 Task: Open Card Golf Review in Board Market Size Estimation to Workspace Desktop Applications and add a team member Softage.1@softage.net, a label Blue, a checklist Media Relations, an attachment from your computer, a color Blue and finally, add a card description 'Develop and launch new social media marketing campaign for new product launch' and a comment 'Given the potential impact of this task on our company culture and values, let us ensure that we approach it with a sense of inclusivity and diversity.'. Add a start date 'Jan 05, 1900' with a due date 'Jan 12, 1900'
Action: Mouse moved to (73, 335)
Screenshot: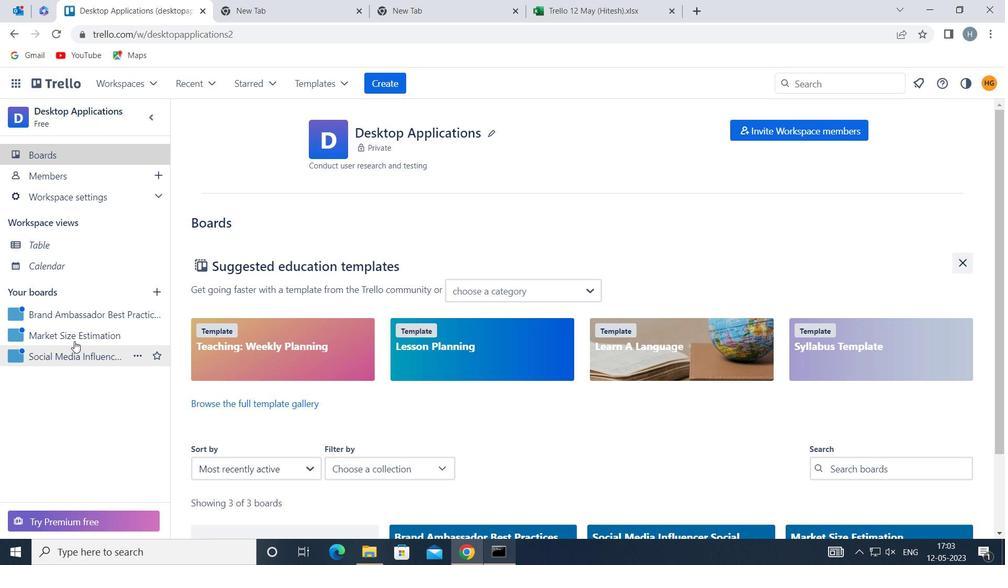 
Action: Mouse pressed left at (73, 335)
Screenshot: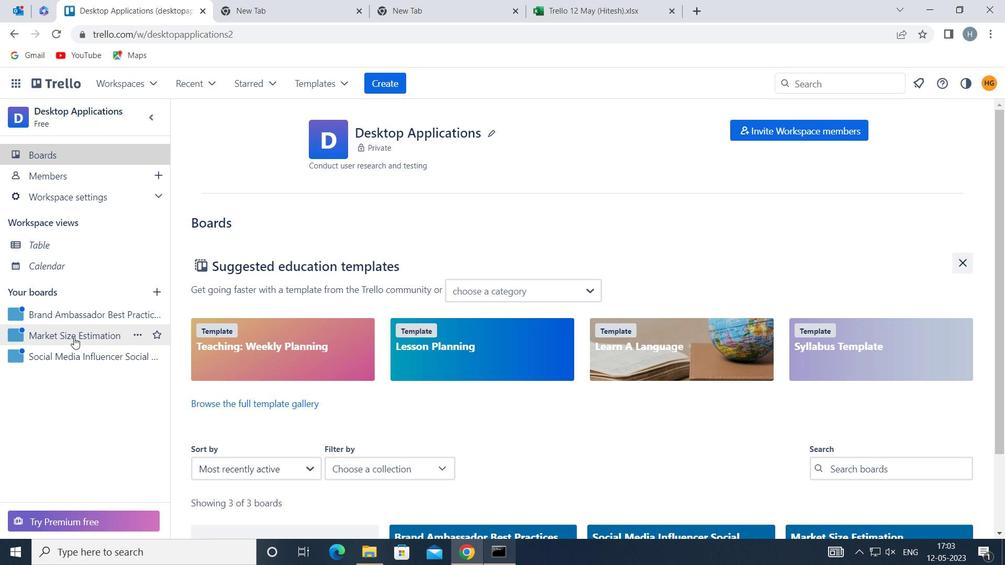 
Action: Mouse moved to (436, 186)
Screenshot: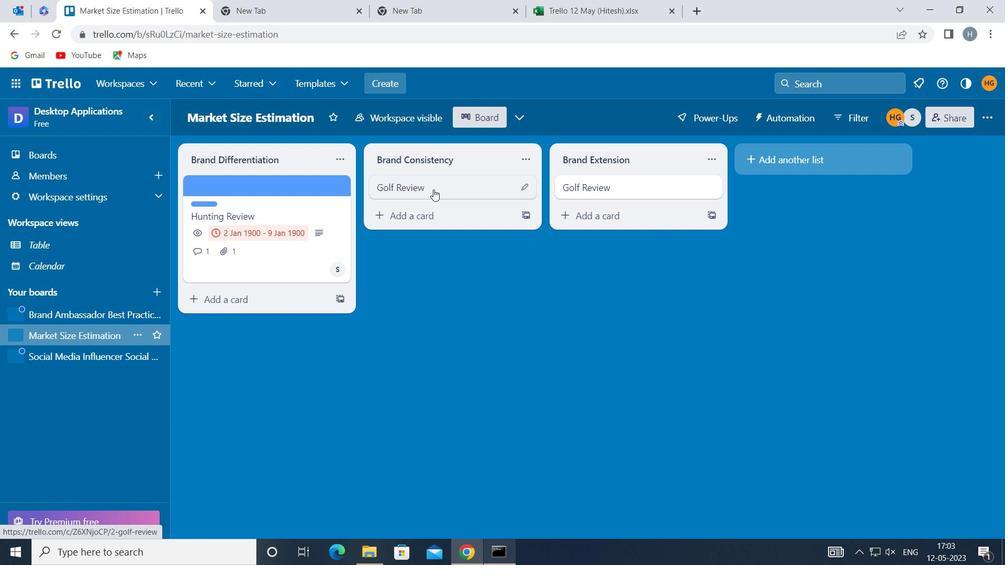 
Action: Mouse pressed left at (436, 186)
Screenshot: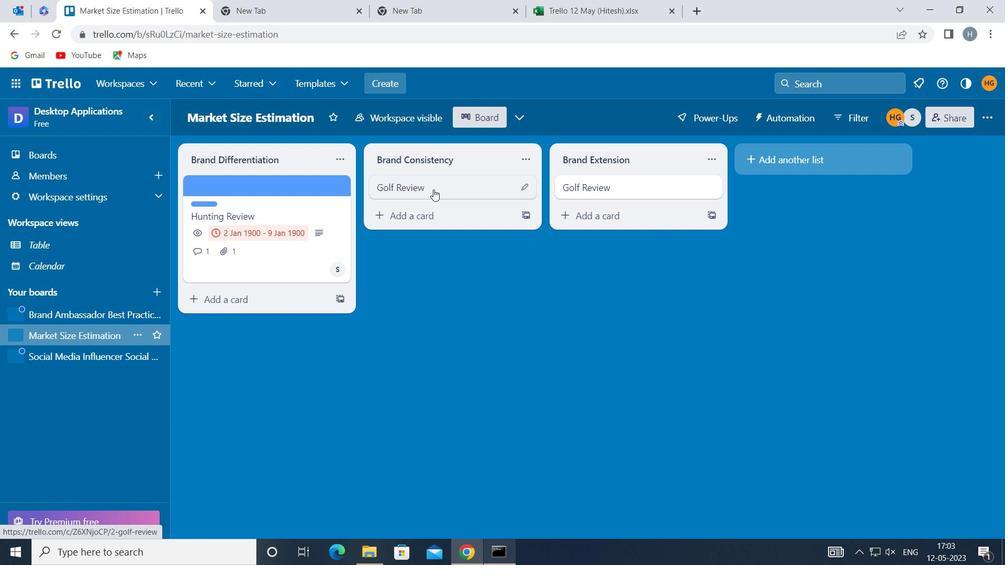 
Action: Mouse moved to (672, 230)
Screenshot: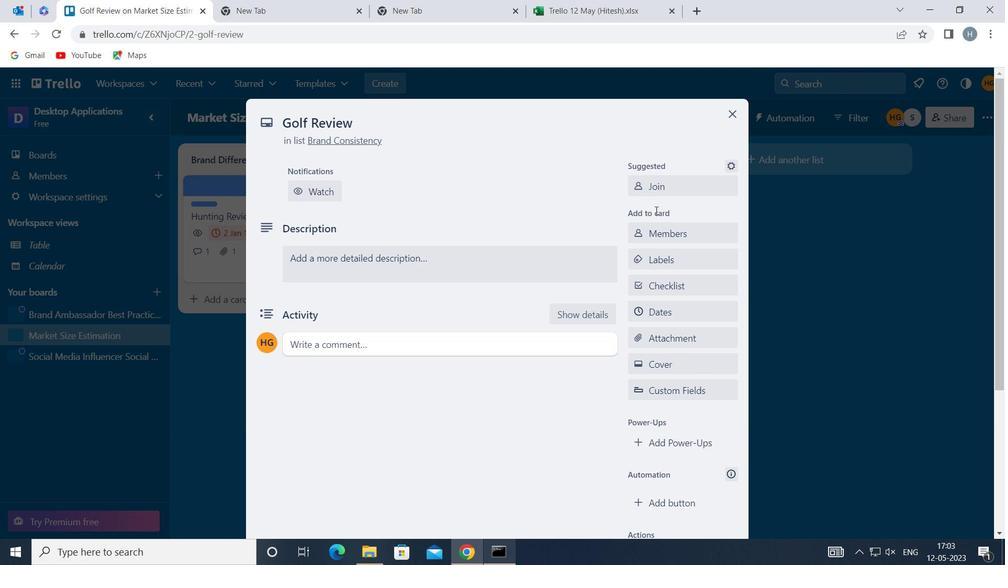 
Action: Mouse pressed left at (672, 230)
Screenshot: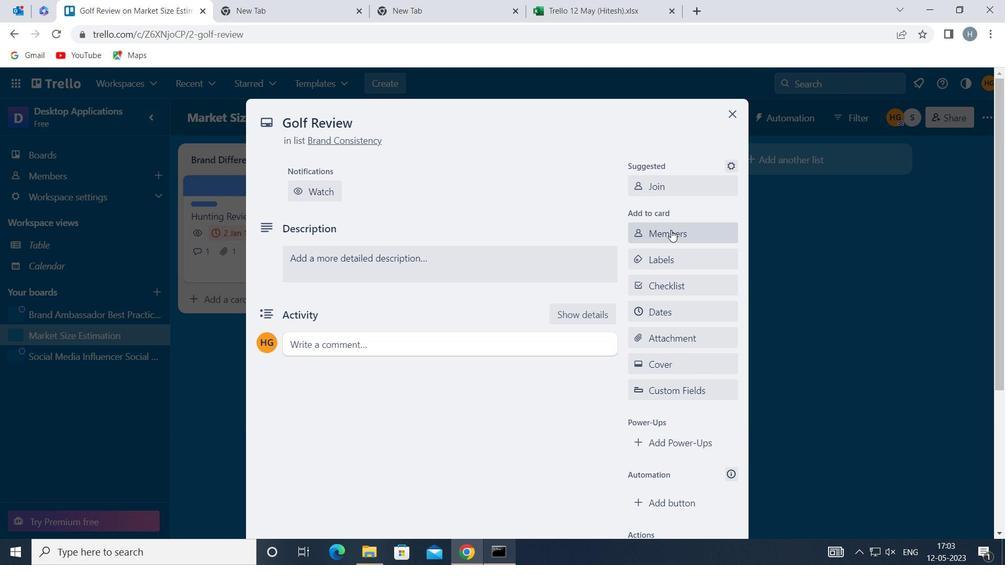 
Action: Mouse moved to (672, 230)
Screenshot: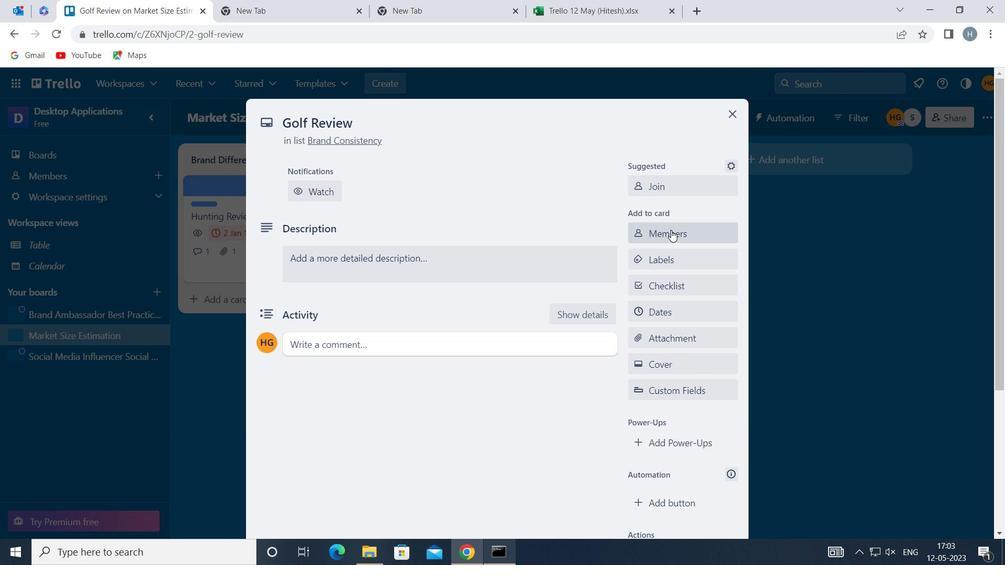 
Action: Key pressed softage
Screenshot: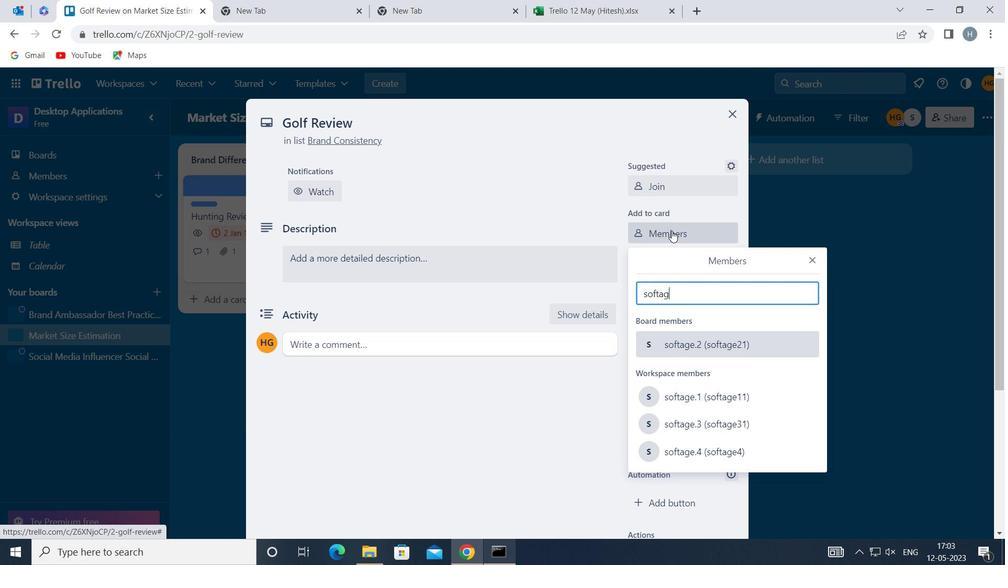 
Action: Mouse moved to (716, 393)
Screenshot: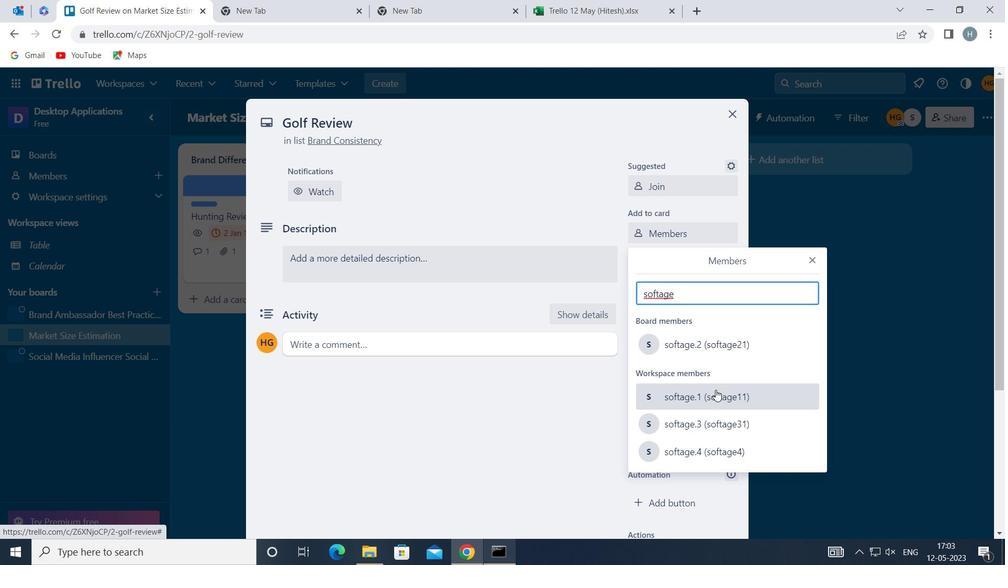 
Action: Mouse pressed left at (716, 393)
Screenshot: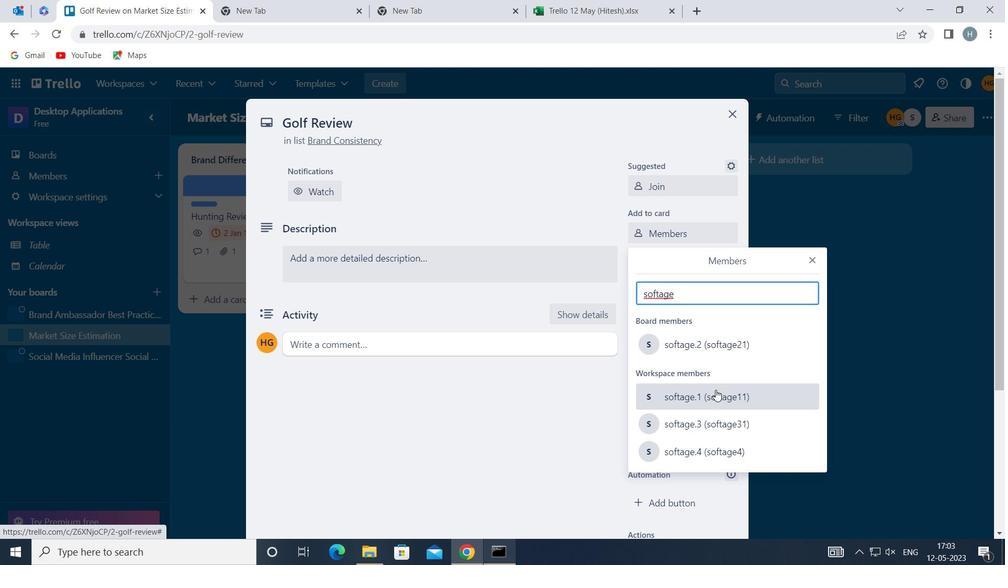 
Action: Mouse moved to (813, 258)
Screenshot: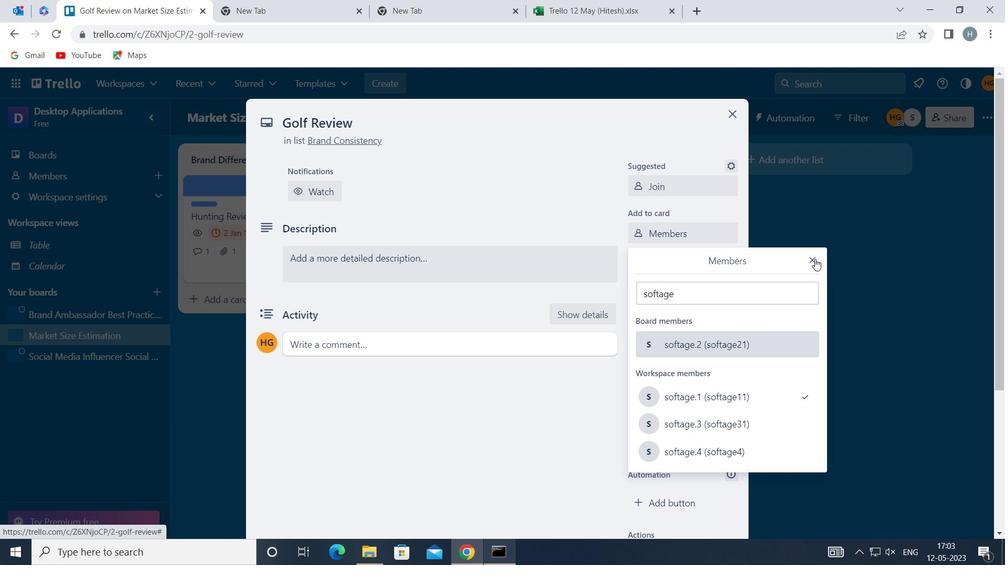 
Action: Mouse pressed left at (813, 258)
Screenshot: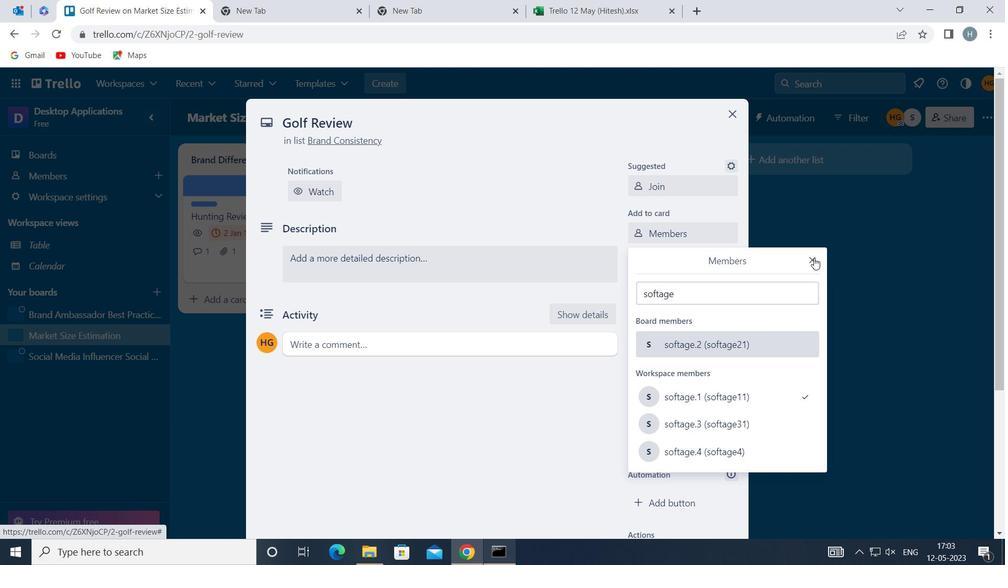 
Action: Mouse moved to (695, 261)
Screenshot: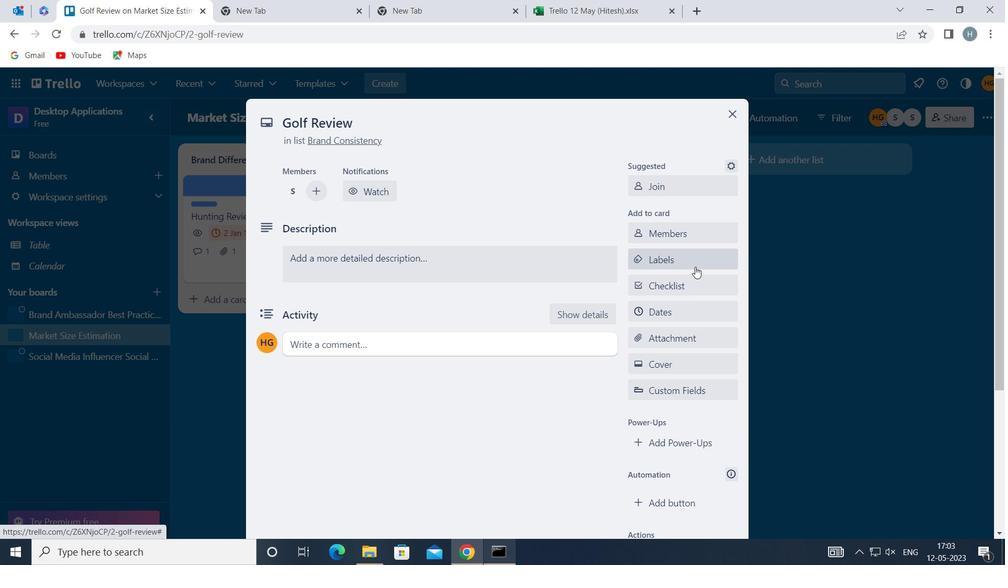 
Action: Mouse pressed left at (695, 261)
Screenshot: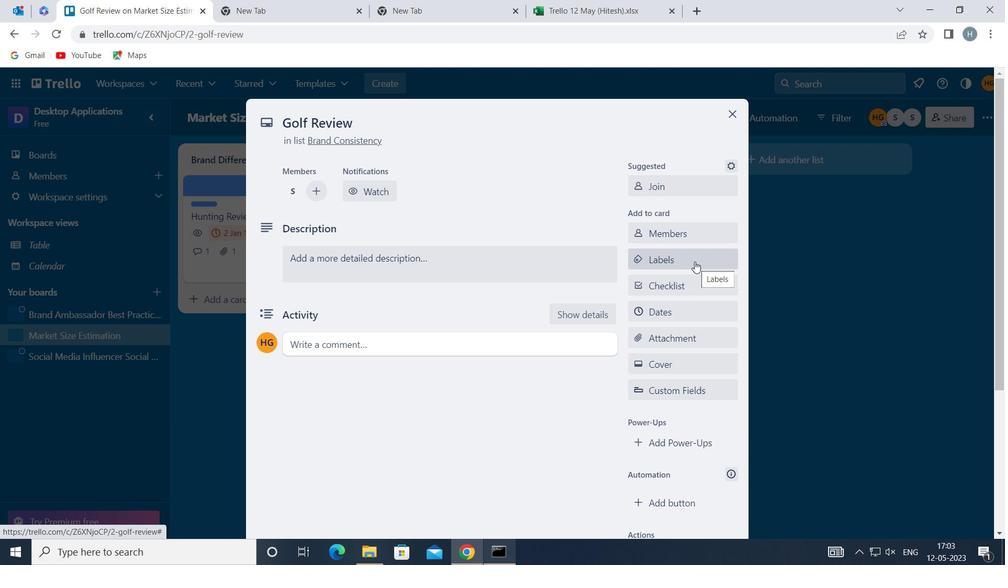 
Action: Mouse moved to (703, 307)
Screenshot: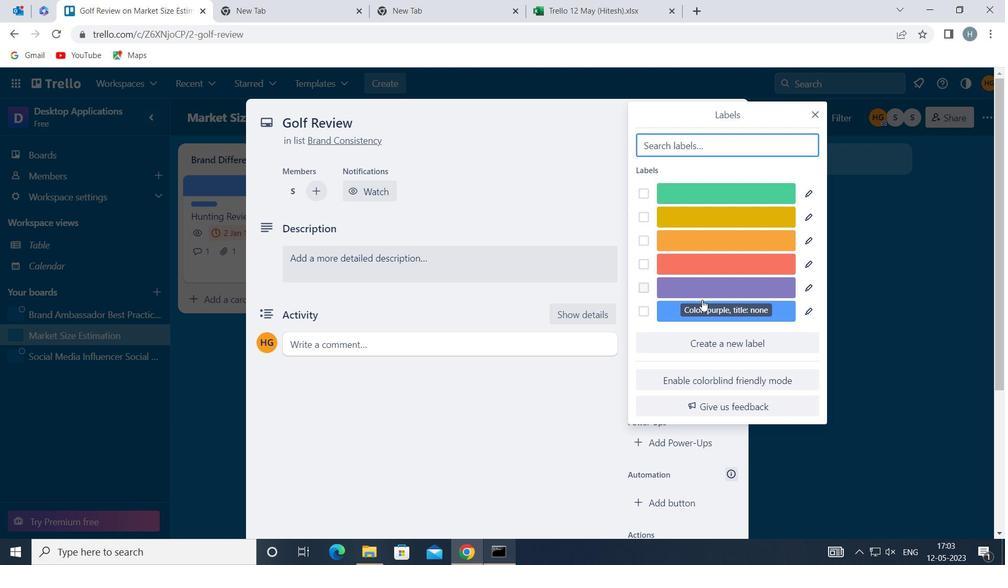 
Action: Mouse pressed left at (703, 307)
Screenshot: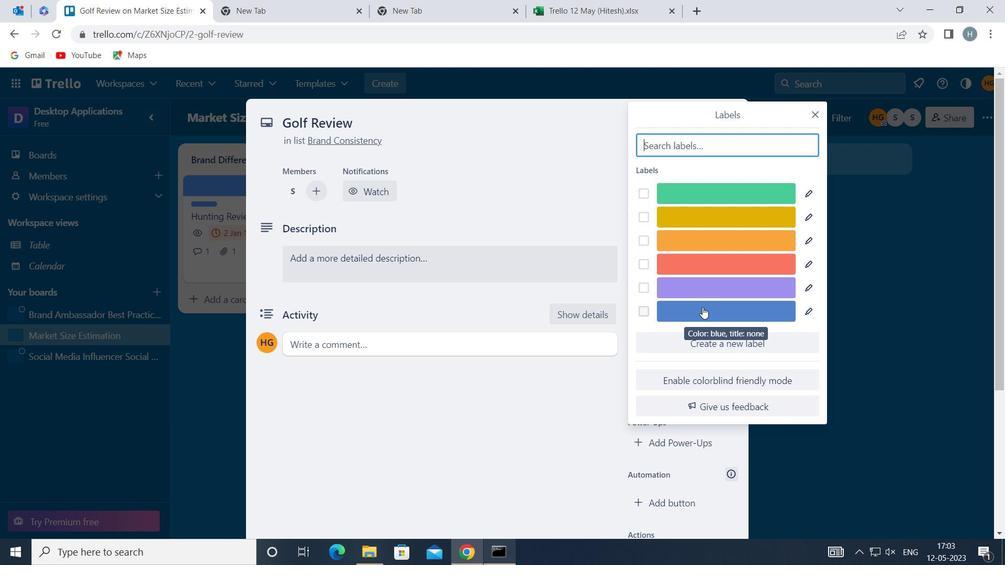
Action: Mouse moved to (817, 114)
Screenshot: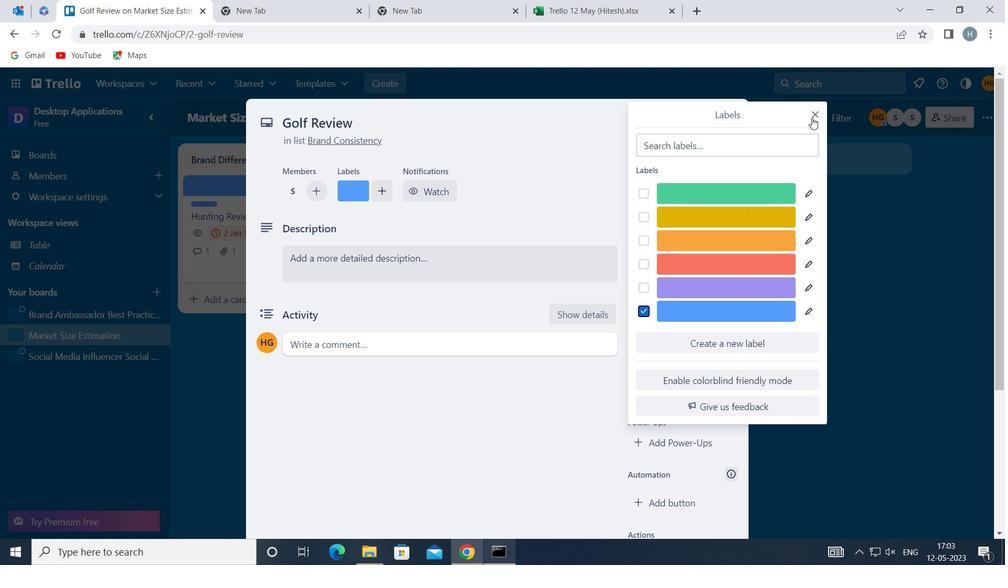 
Action: Mouse pressed left at (817, 114)
Screenshot: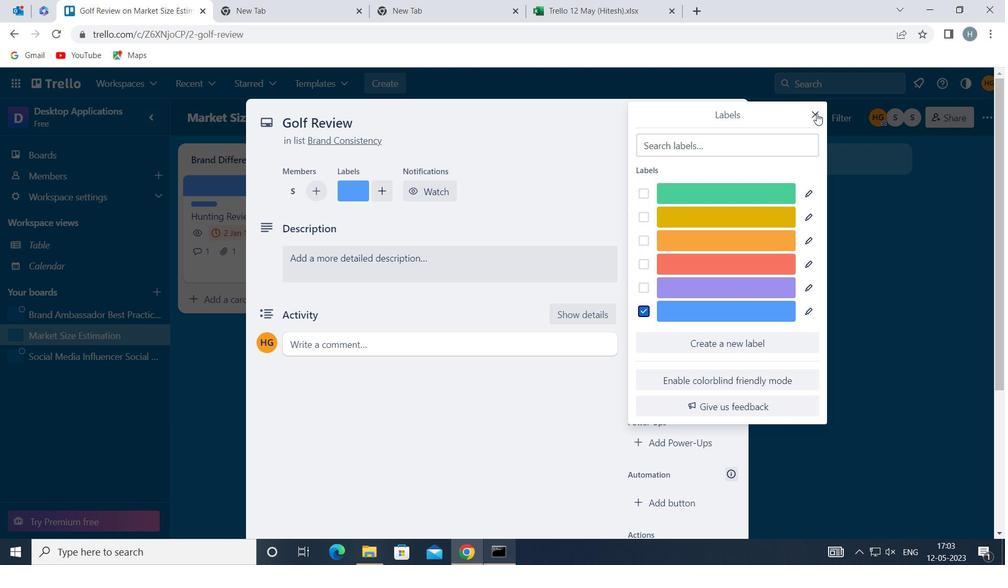 
Action: Mouse moved to (717, 276)
Screenshot: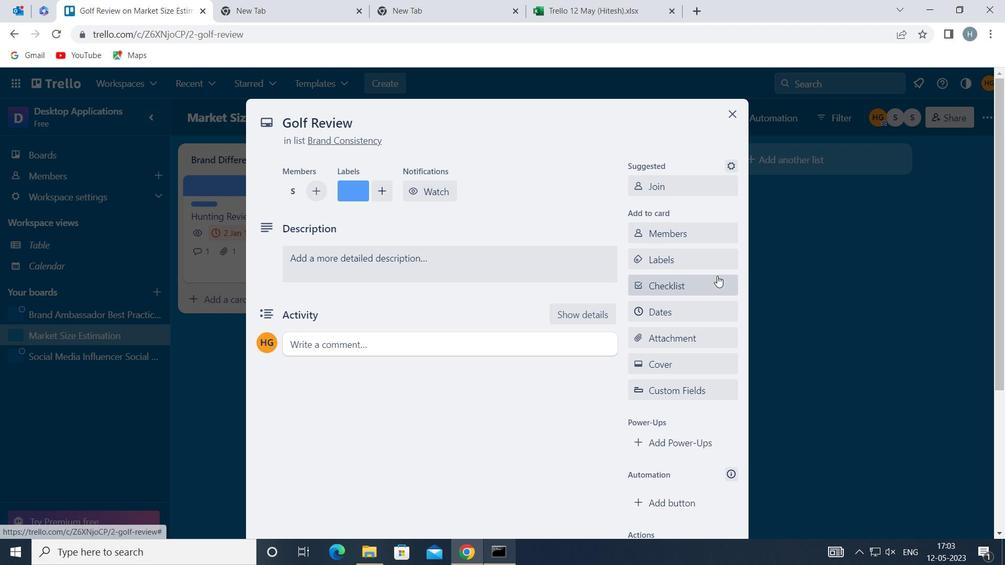 
Action: Mouse pressed left at (717, 276)
Screenshot: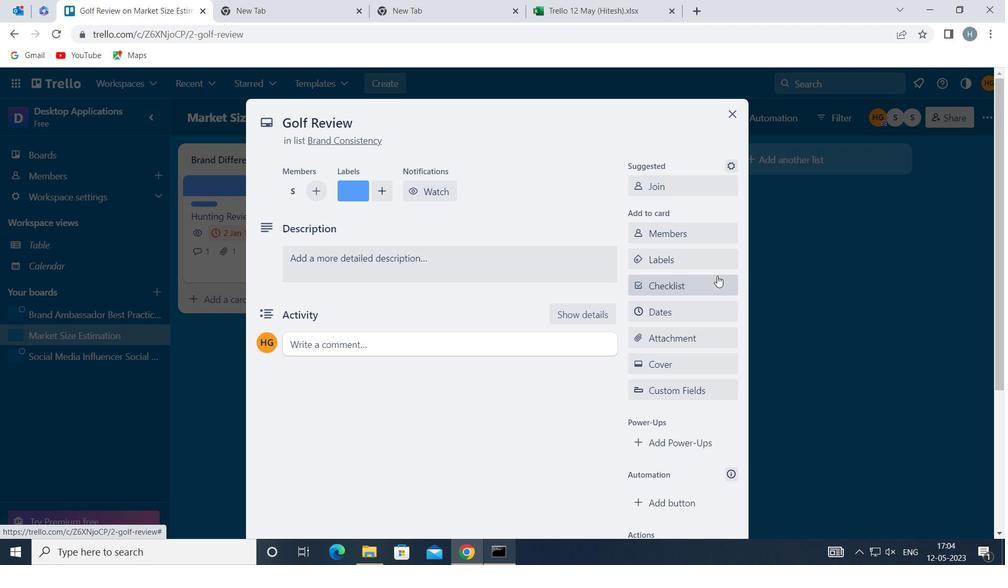 
Action: Key pressed <Key.shift>MEDIA<Key.space><Key.shift>RELATIONS
Screenshot: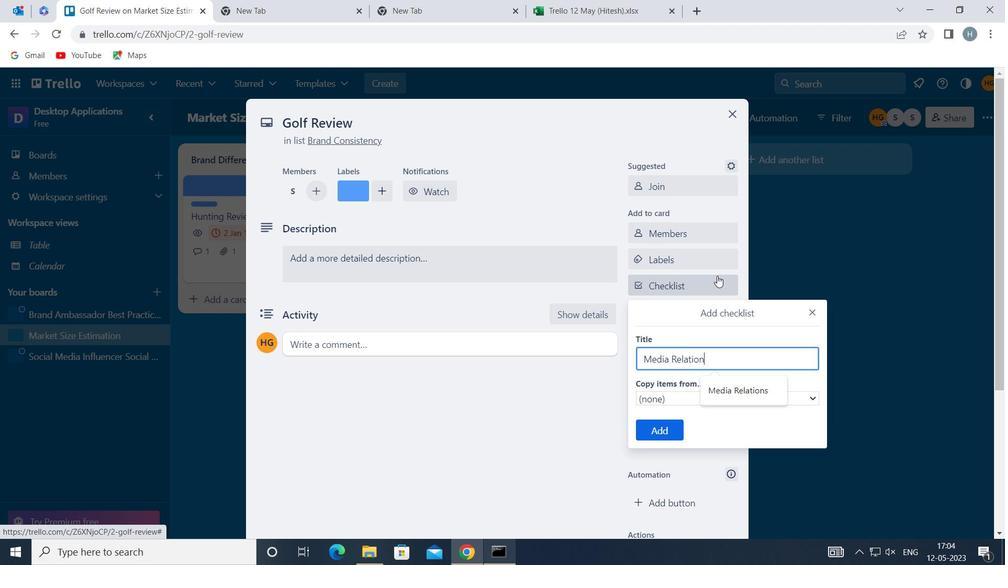 
Action: Mouse moved to (667, 427)
Screenshot: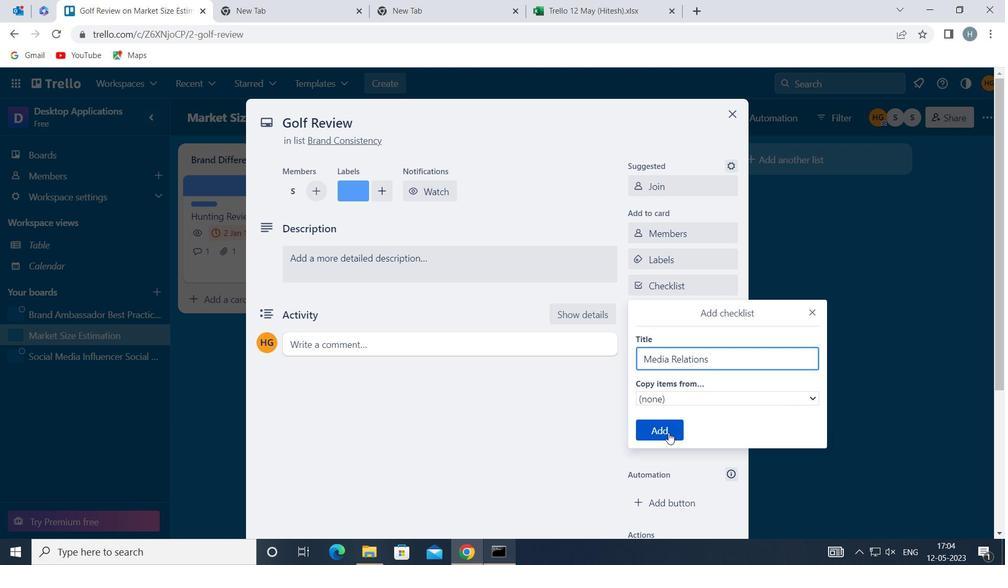 
Action: Mouse pressed left at (667, 427)
Screenshot: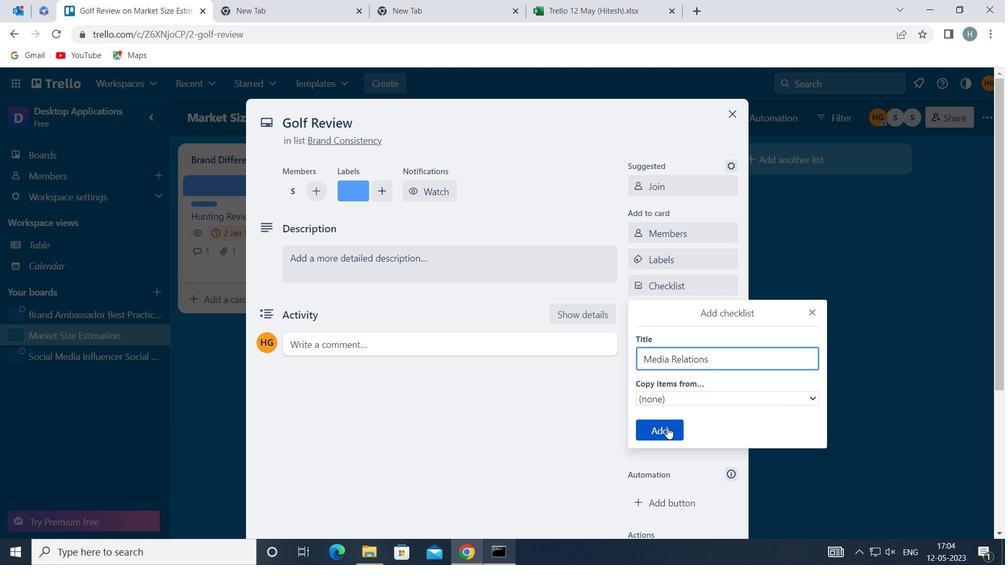 
Action: Mouse moved to (681, 333)
Screenshot: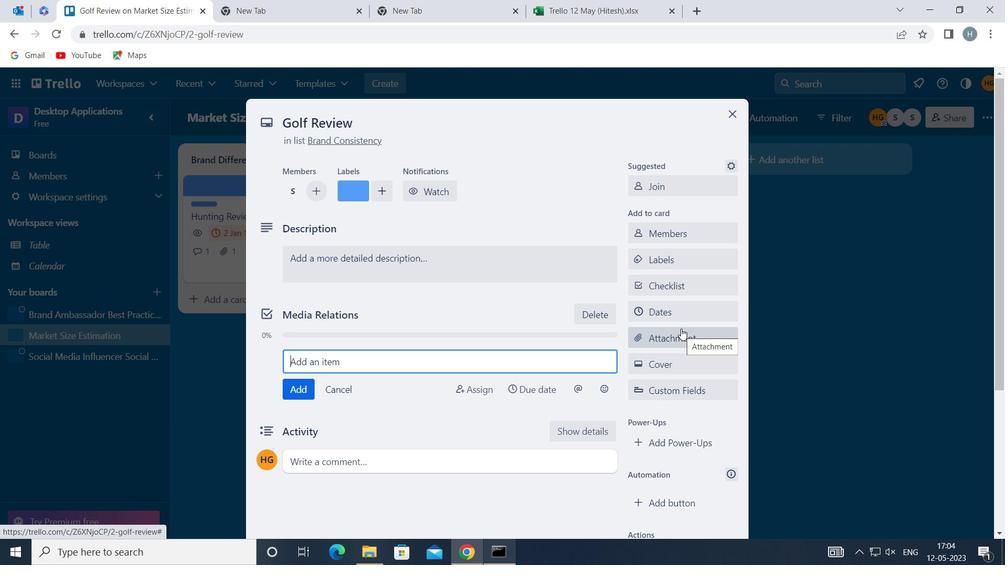 
Action: Mouse pressed left at (681, 333)
Screenshot: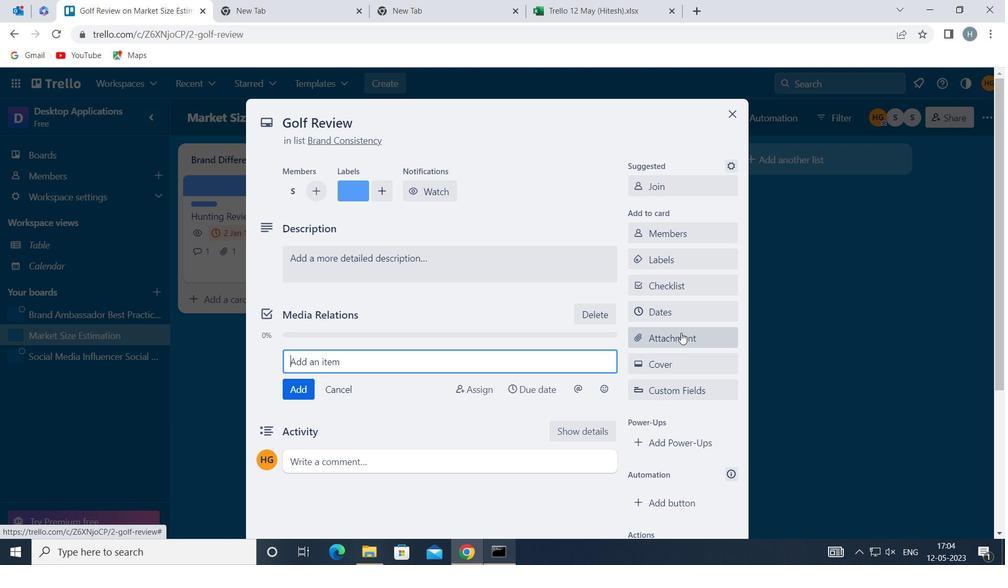 
Action: Mouse moved to (660, 147)
Screenshot: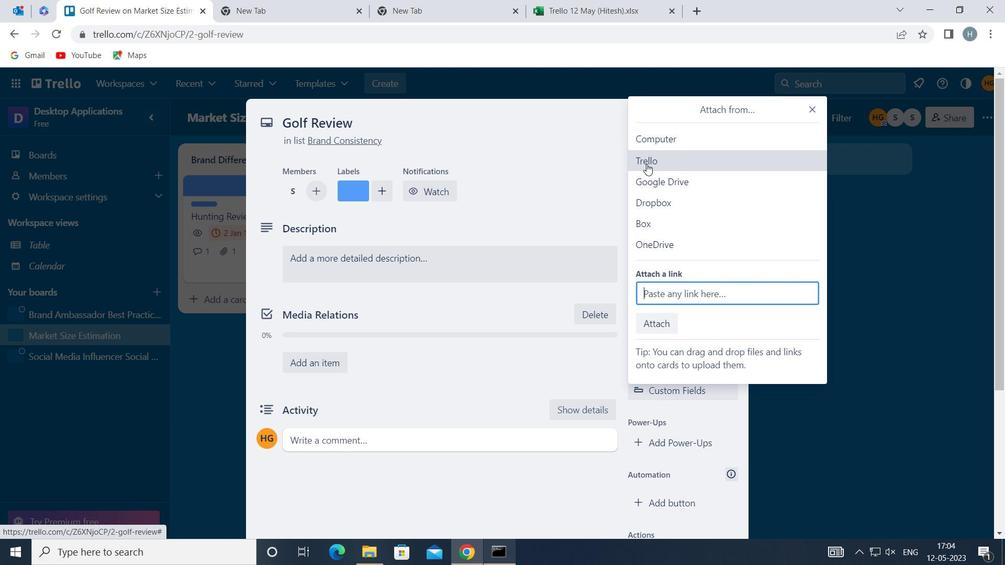 
Action: Mouse pressed left at (660, 147)
Screenshot: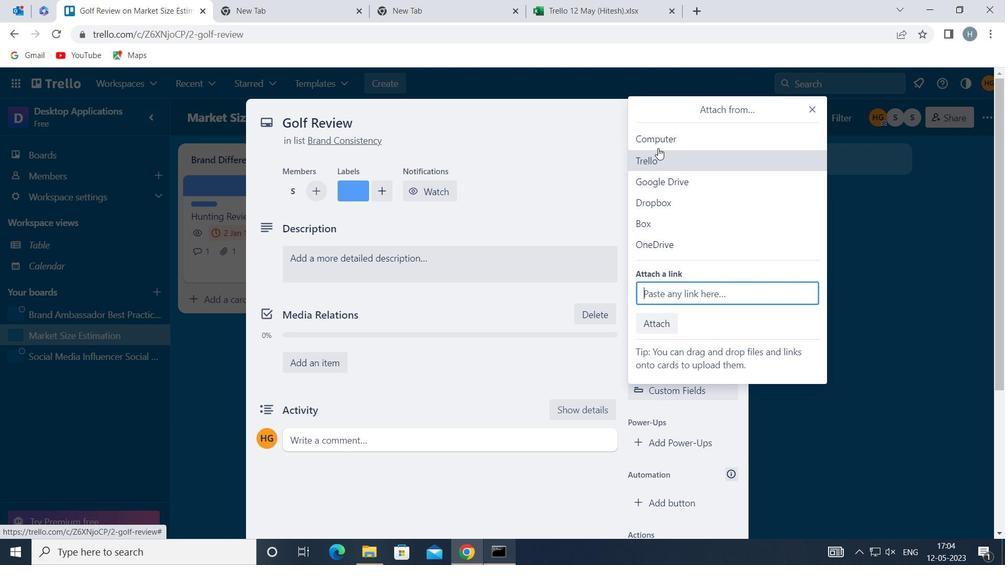 
Action: Mouse moved to (371, 117)
Screenshot: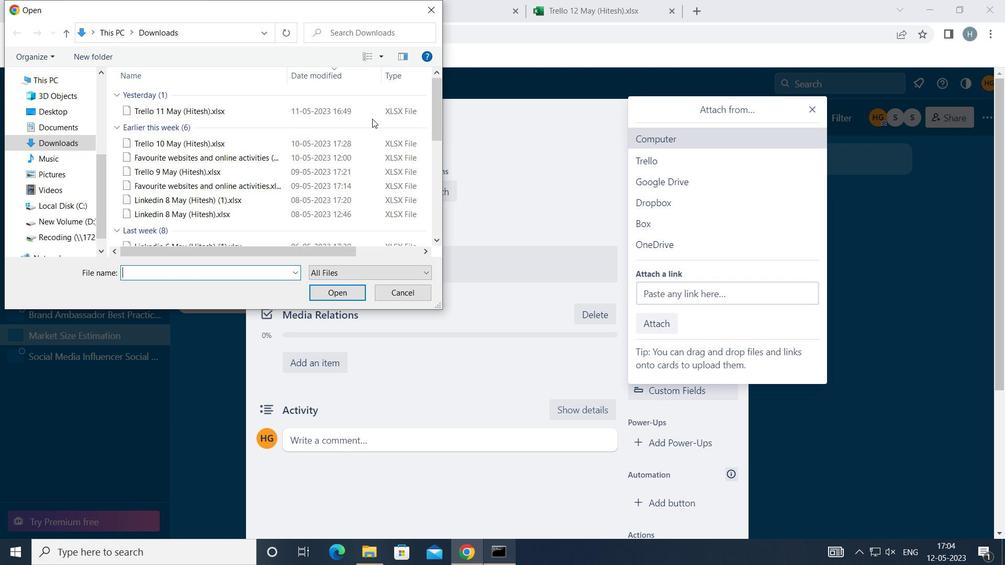 
Action: Mouse pressed left at (371, 117)
Screenshot: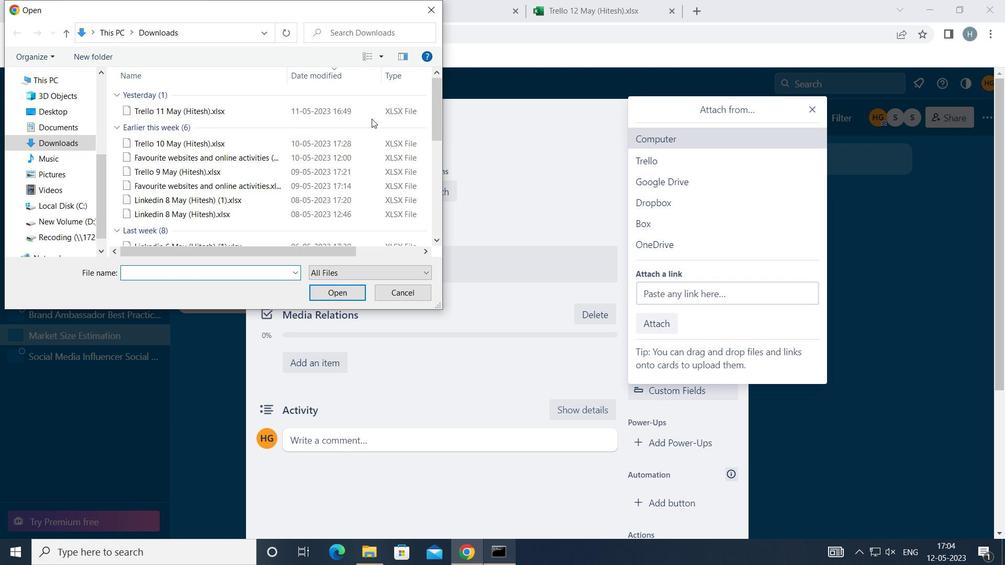 
Action: Mouse moved to (347, 287)
Screenshot: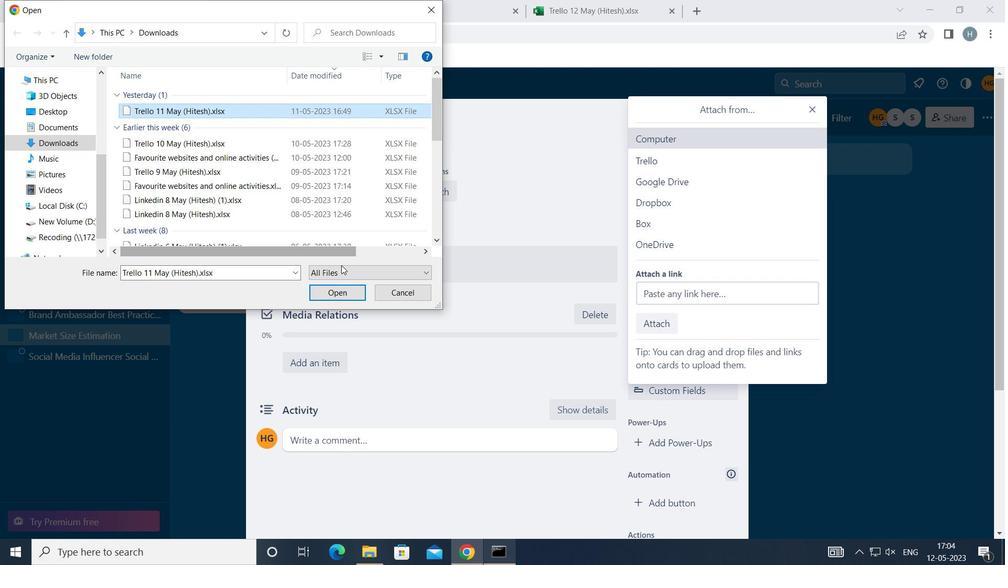 
Action: Mouse pressed left at (347, 287)
Screenshot: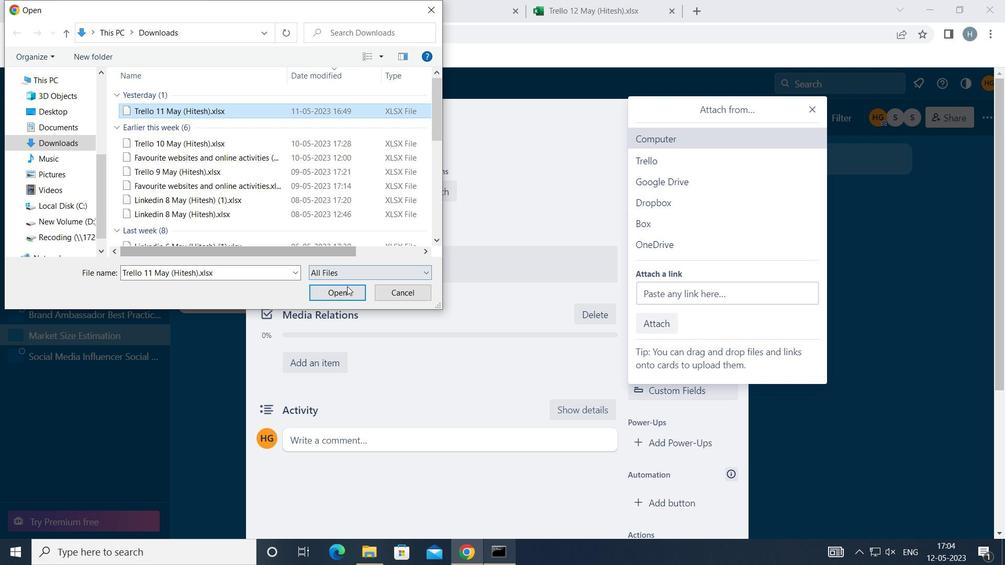 
Action: Mouse moved to (662, 360)
Screenshot: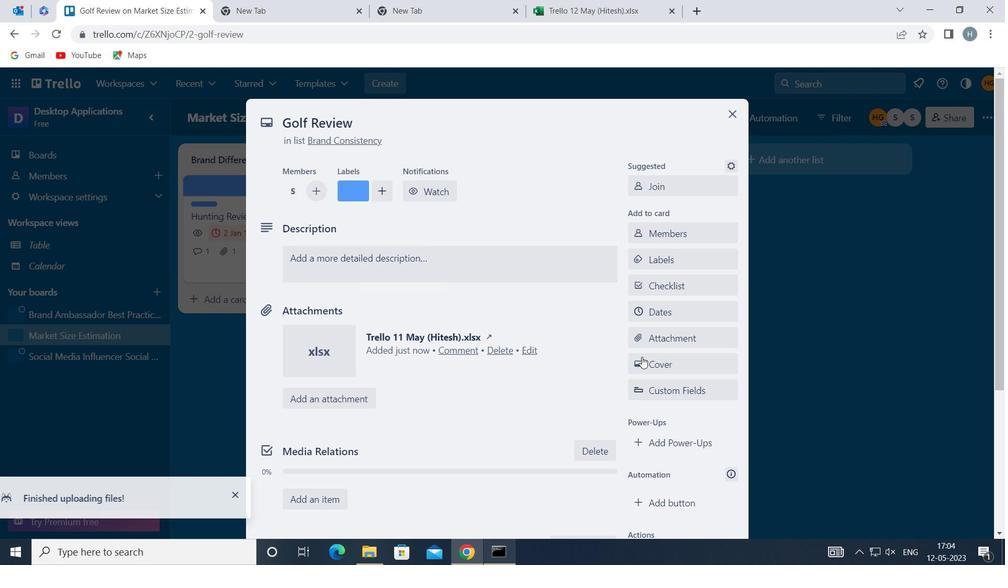 
Action: Mouse pressed left at (662, 360)
Screenshot: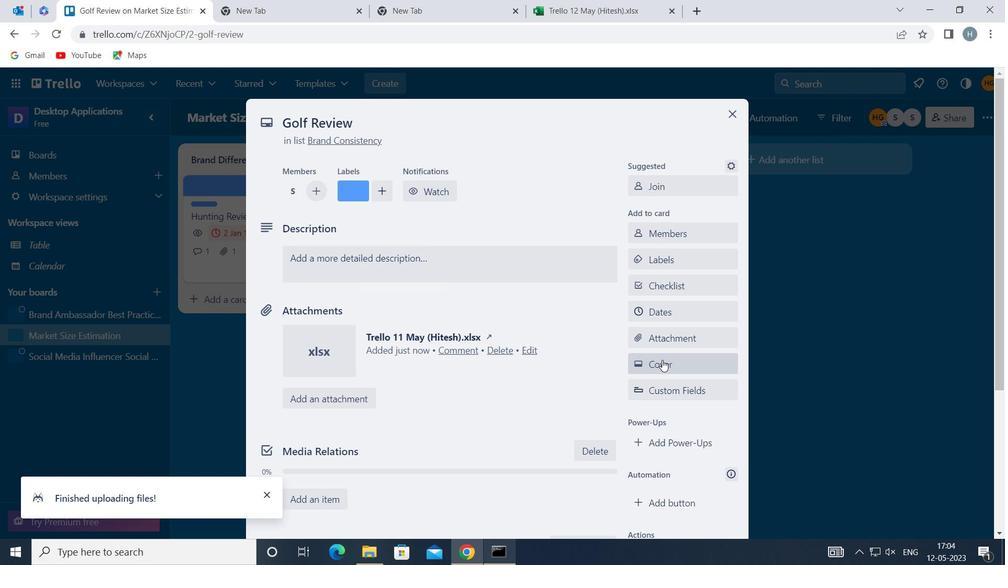 
Action: Mouse moved to (659, 302)
Screenshot: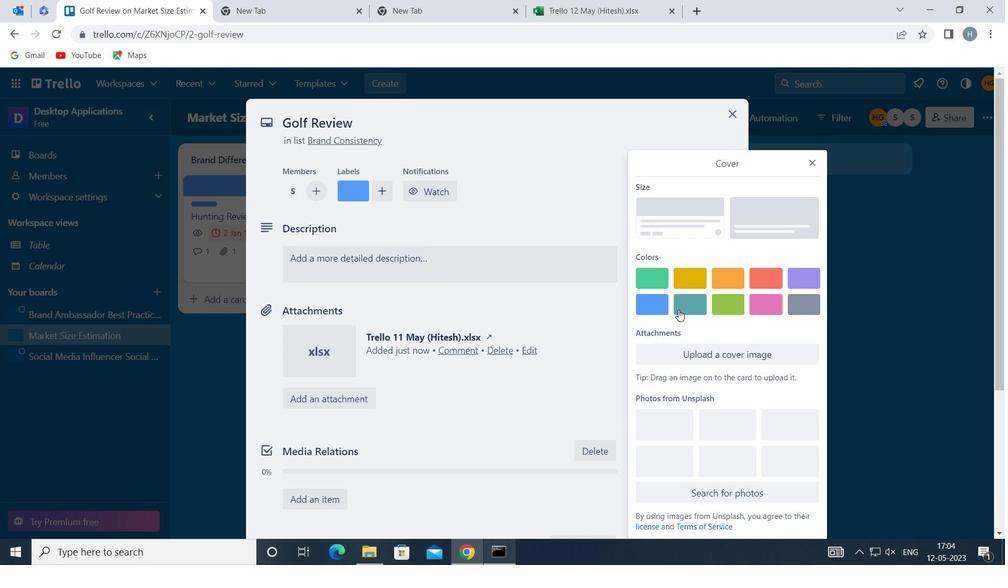 
Action: Mouse pressed left at (659, 302)
Screenshot: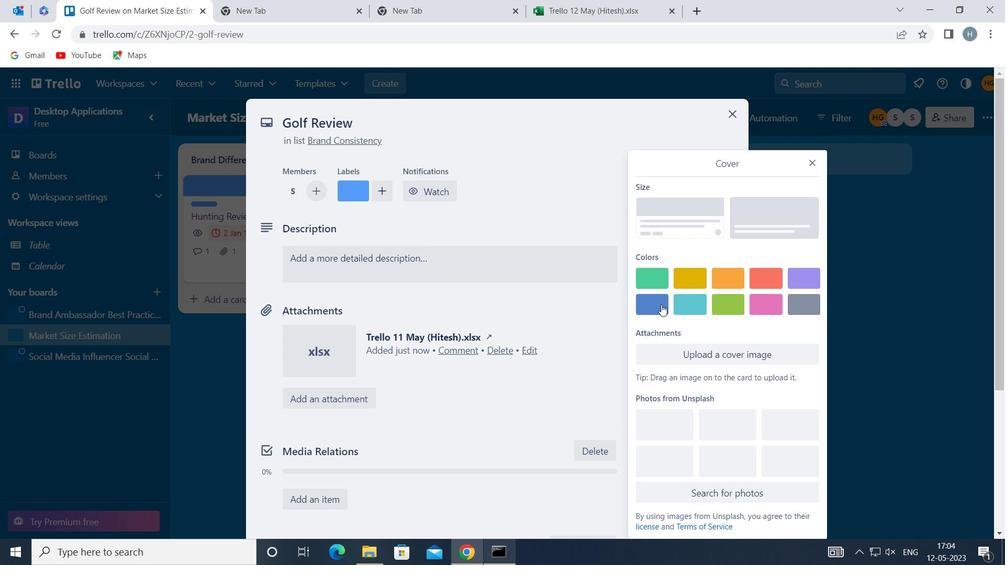 
Action: Mouse moved to (813, 138)
Screenshot: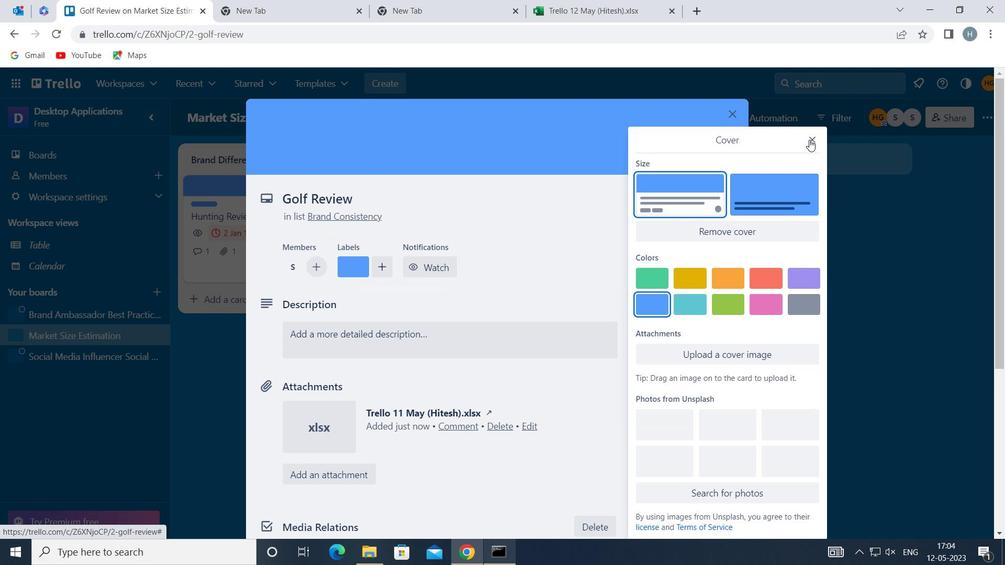 
Action: Mouse pressed left at (813, 138)
Screenshot: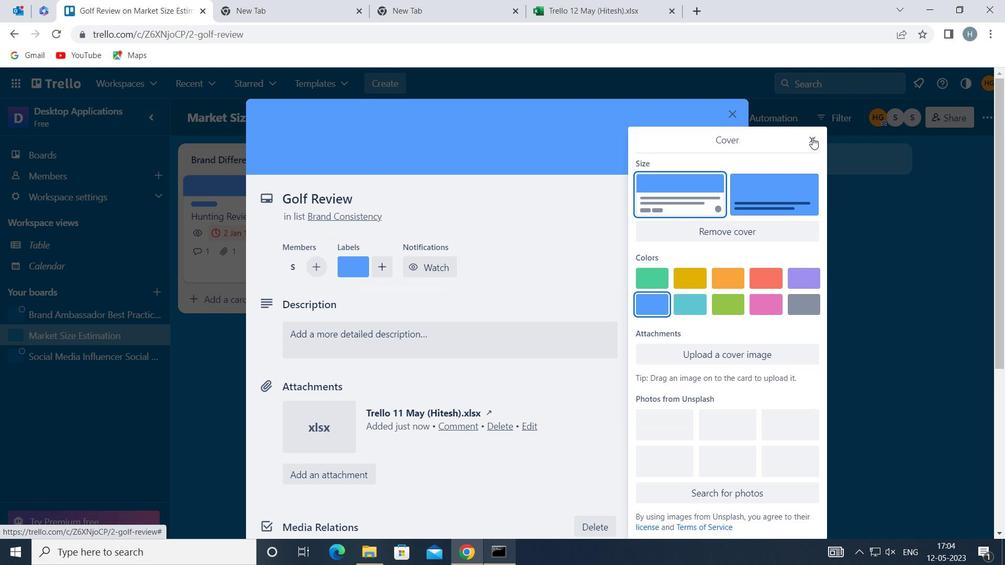 
Action: Mouse moved to (505, 333)
Screenshot: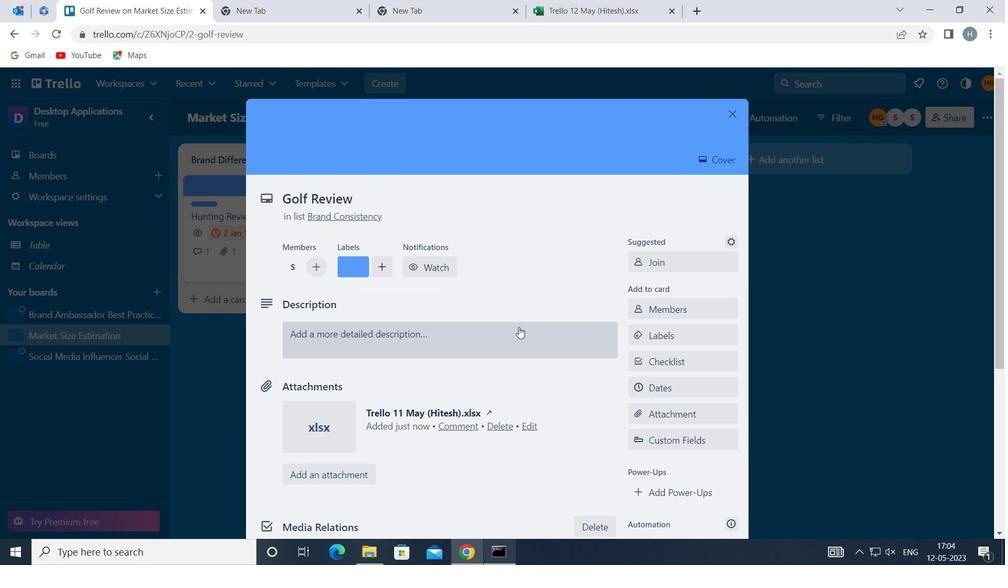 
Action: Mouse pressed left at (505, 333)
Screenshot: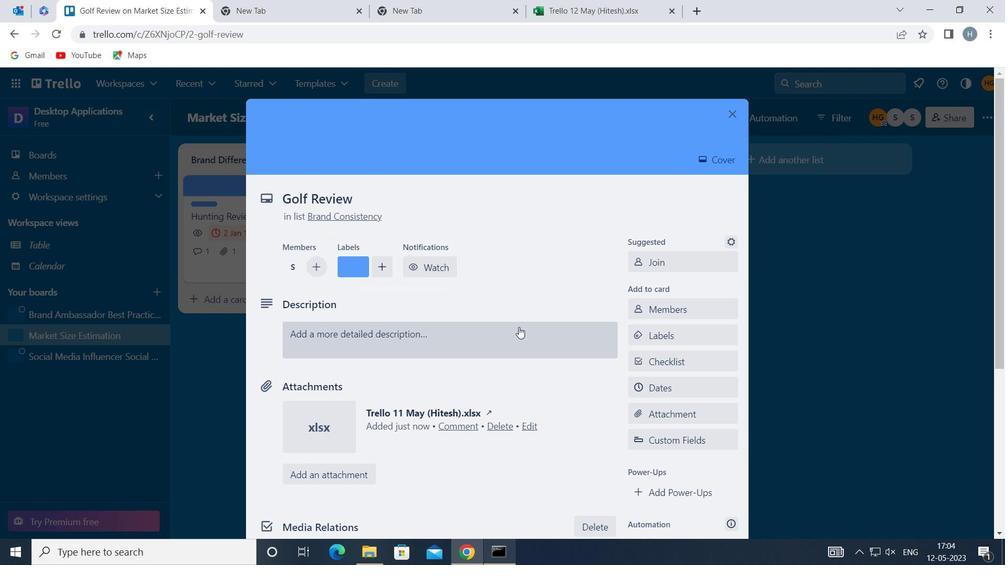 
Action: Mouse moved to (451, 382)
Screenshot: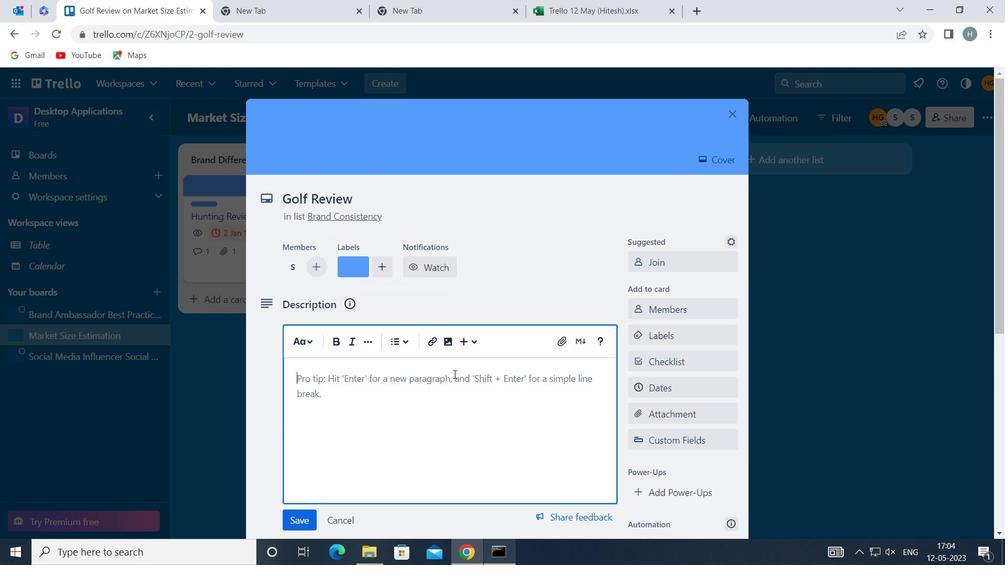 
Action: Mouse pressed left at (451, 382)
Screenshot: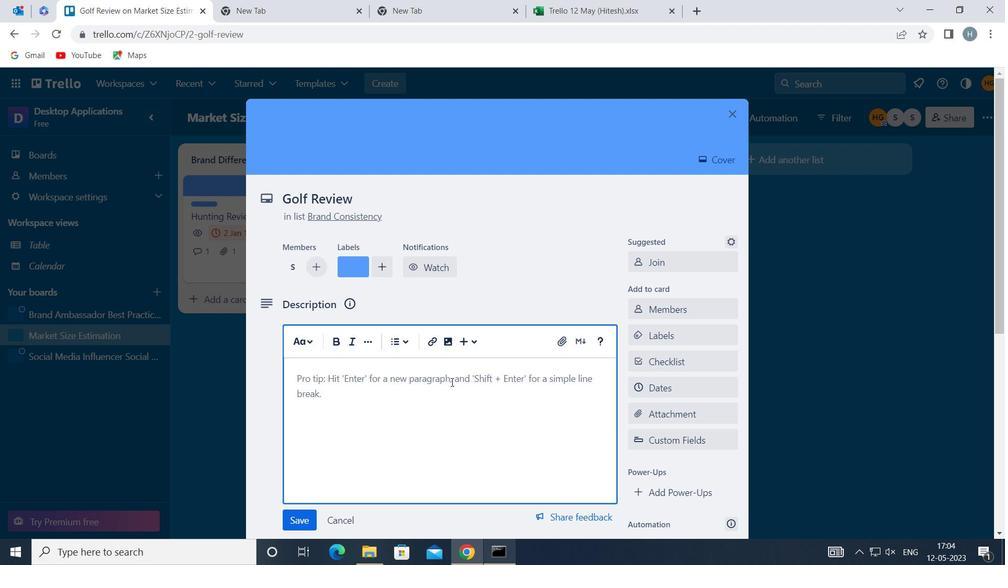 
Action: Key pressed <Key.shift>DEVELOP<Key.space>AND<Key.space>LAUNCH<Key.space>NEW<Key.space>SOCIAL<Key.space>MARKETING<Key.space>COMPAIGN<Key.space><Key.backspace><Key.backspace><Key.backspace><Key.backspace>IG<Key.backspace><Key.backspace><Key.backspace><Key.backspace><Key.backspace><Key.backspace>AMPAIGN<Key.space>FOR<Key.space>NEW<Key.space>[<Key.backspace>PRODUCT<Key.space>LAUNCH
Screenshot: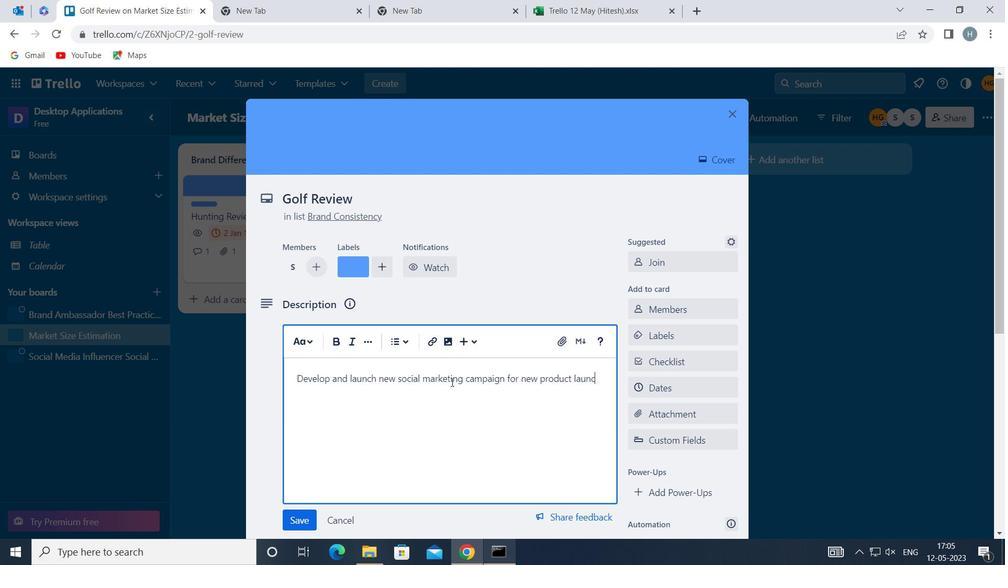 
Action: Mouse moved to (294, 515)
Screenshot: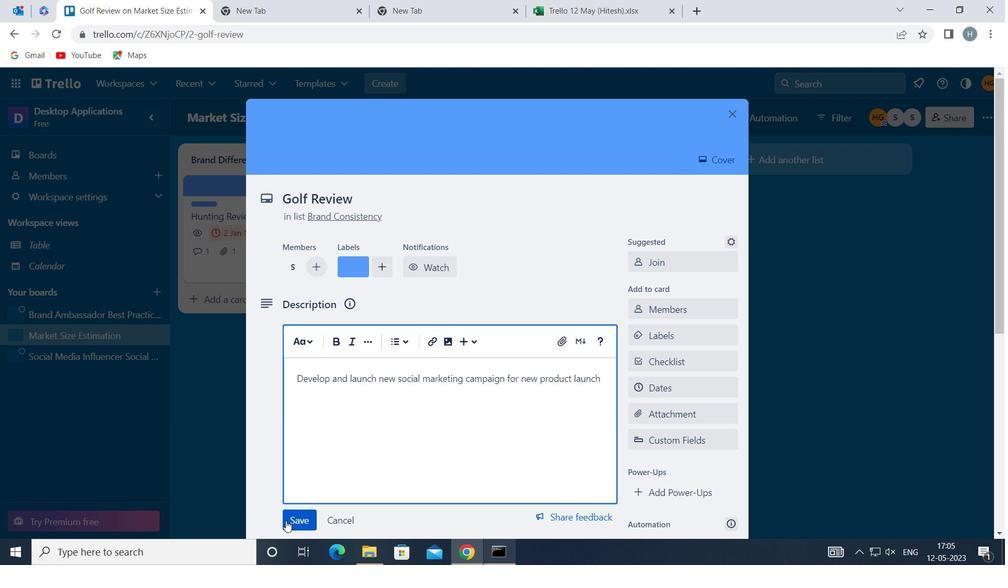 
Action: Mouse pressed left at (294, 515)
Screenshot: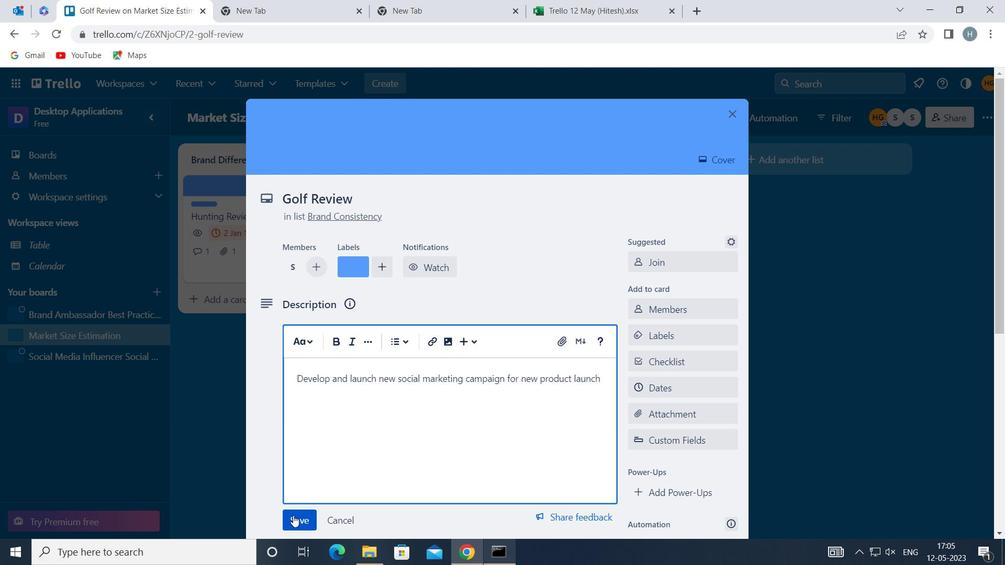 
Action: Mouse moved to (359, 404)
Screenshot: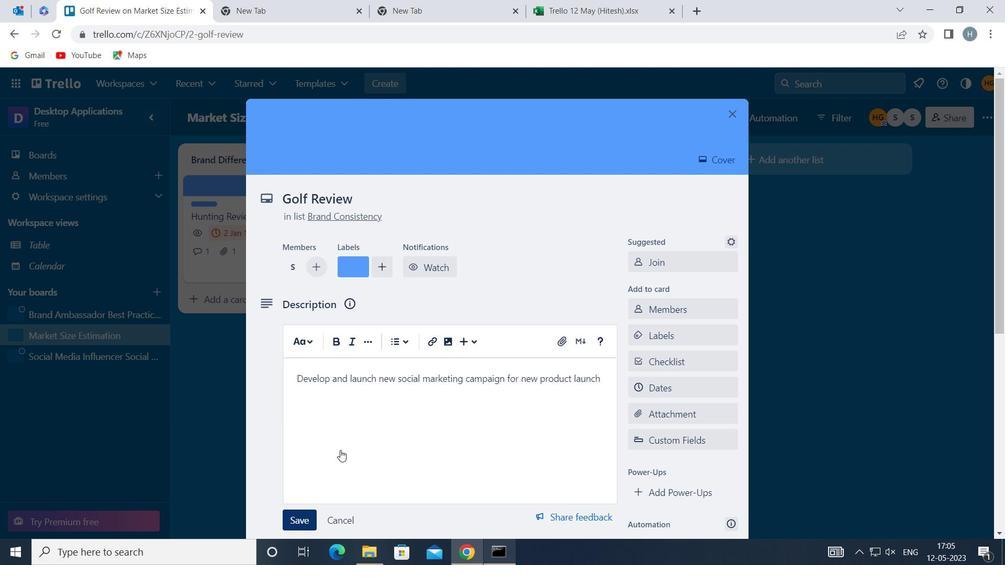 
Action: Mouse scrolled (359, 404) with delta (0, 0)
Screenshot: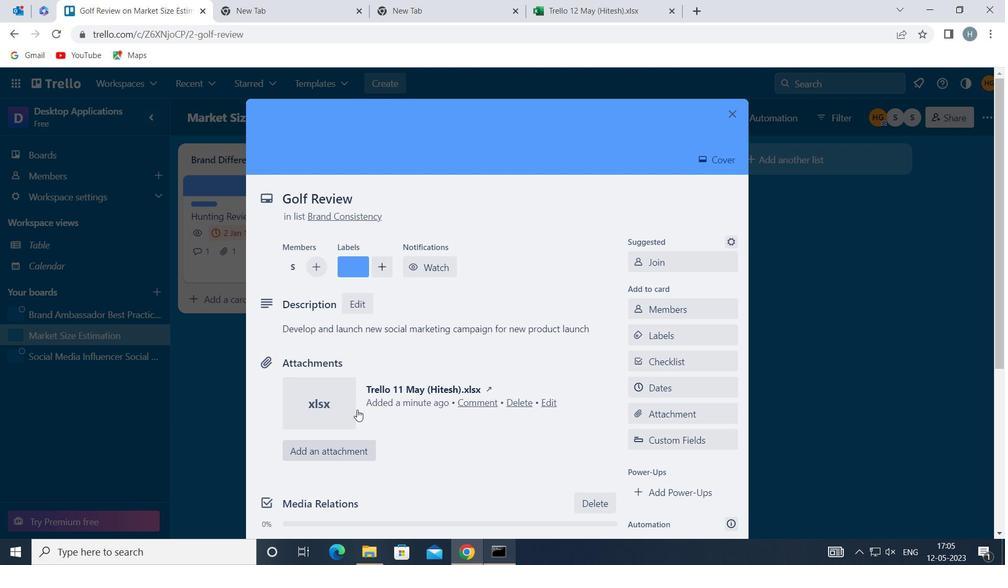
Action: Mouse scrolled (359, 404) with delta (0, 0)
Screenshot: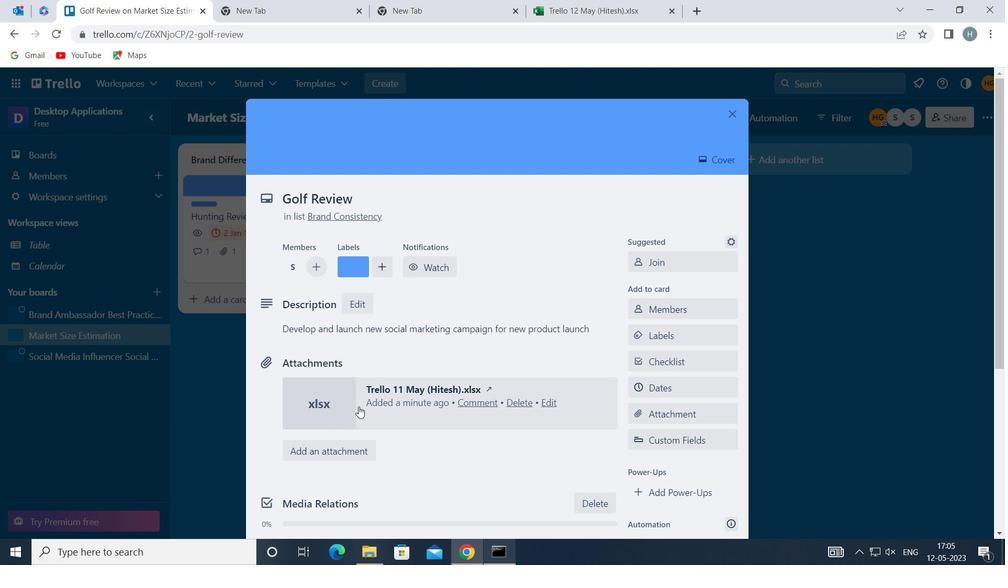 
Action: Mouse scrolled (359, 404) with delta (0, 0)
Screenshot: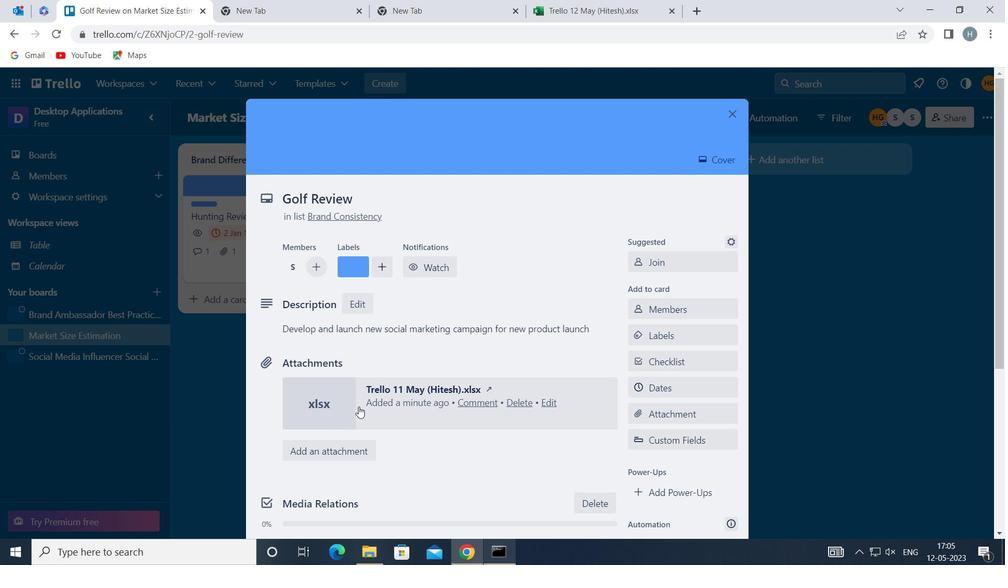 
Action: Mouse moved to (396, 425)
Screenshot: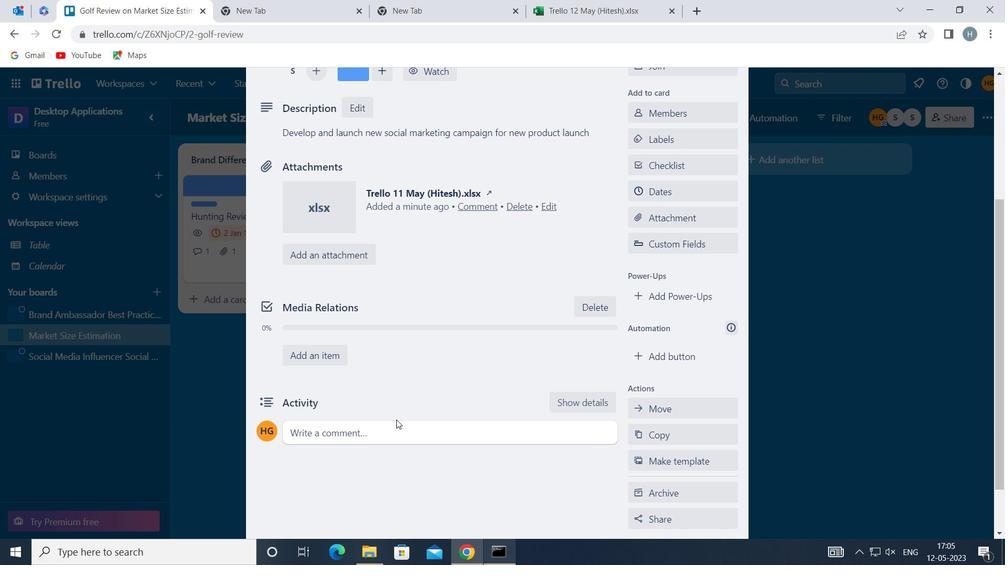 
Action: Mouse pressed left at (396, 425)
Screenshot: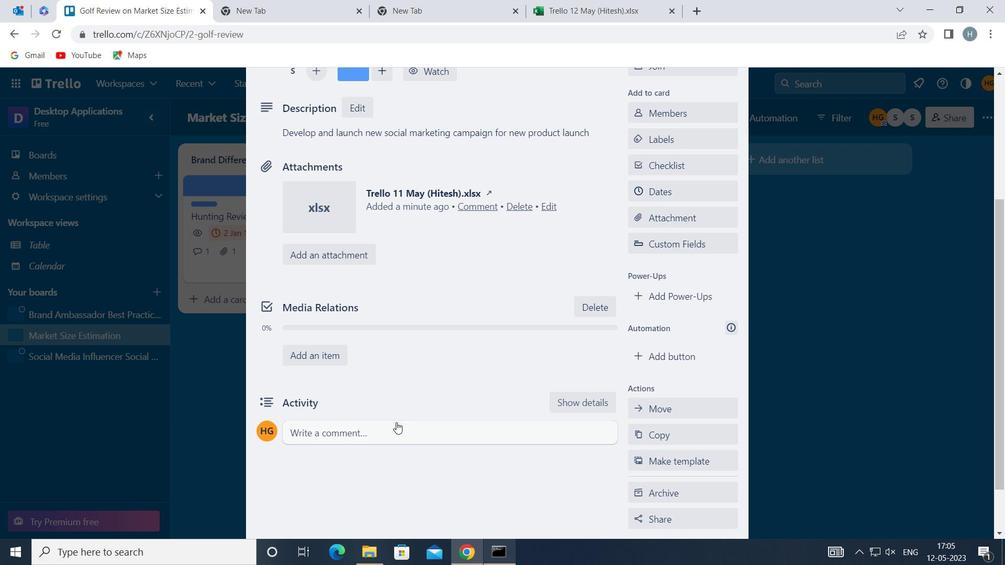 
Action: Mouse moved to (382, 470)
Screenshot: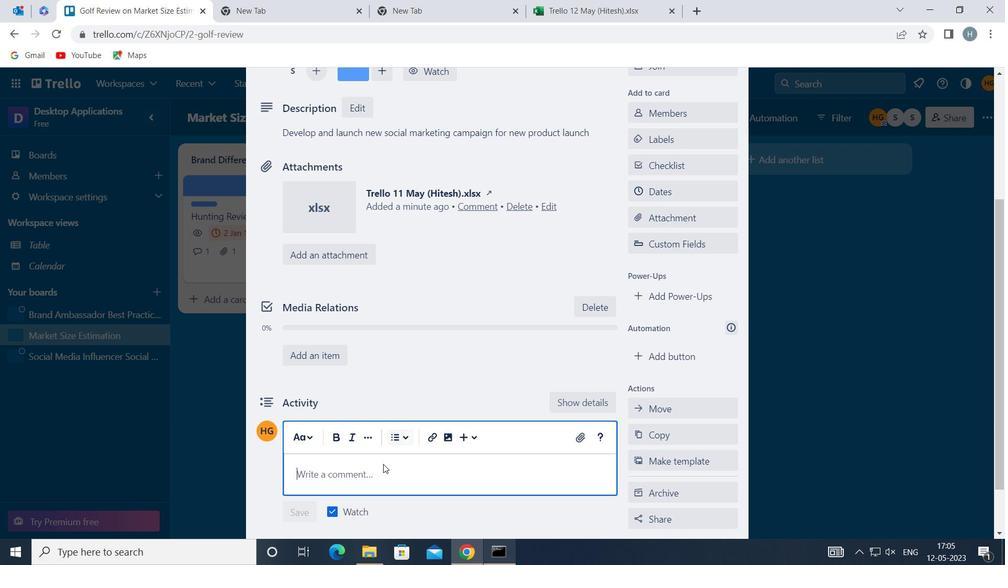 
Action: Mouse pressed left at (382, 470)
Screenshot: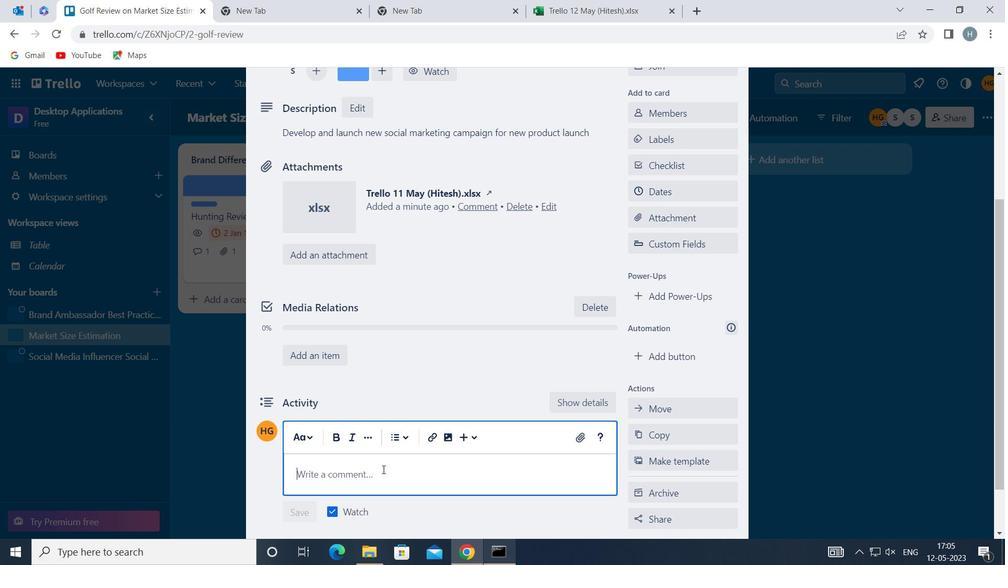 
Action: Mouse moved to (382, 470)
Screenshot: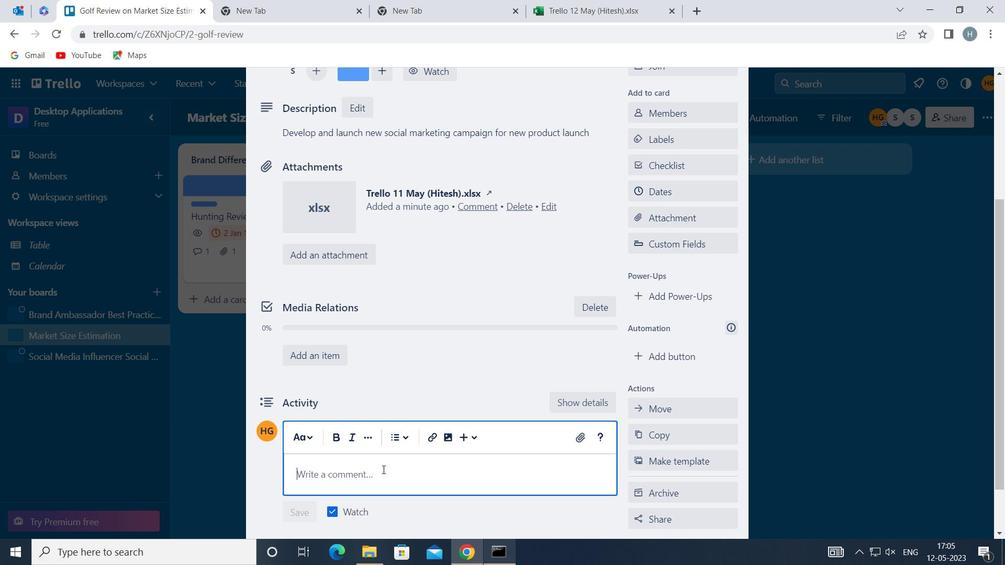 
Action: Key pressed <Key.shift>GIVEN<Key.space>THE<Key.space>POTENTIAL<Key.space>IMPACT<Key.space>OF<Key.space>THIS<Key.space>TASK<Key.space>ON<Key.space>OUR<Key.space>COMPANY<Key.space>CULTURE<Key.space>AND<Key.space>VALUES,<Key.space>LET<Key.space>US<Key.space>ENSURE<Key.space>THAT<Key.space>A<Key.backspace>WE<Key.space>APPROACH<Key.space>IT<Key.space>WITH<Key.space>A<Key.space>SENSE<Key.space>OF<Key.space>INCLUSIVITY<Key.space>AND<Key.space>DIC<Key.backspace>VERSITY
Screenshot: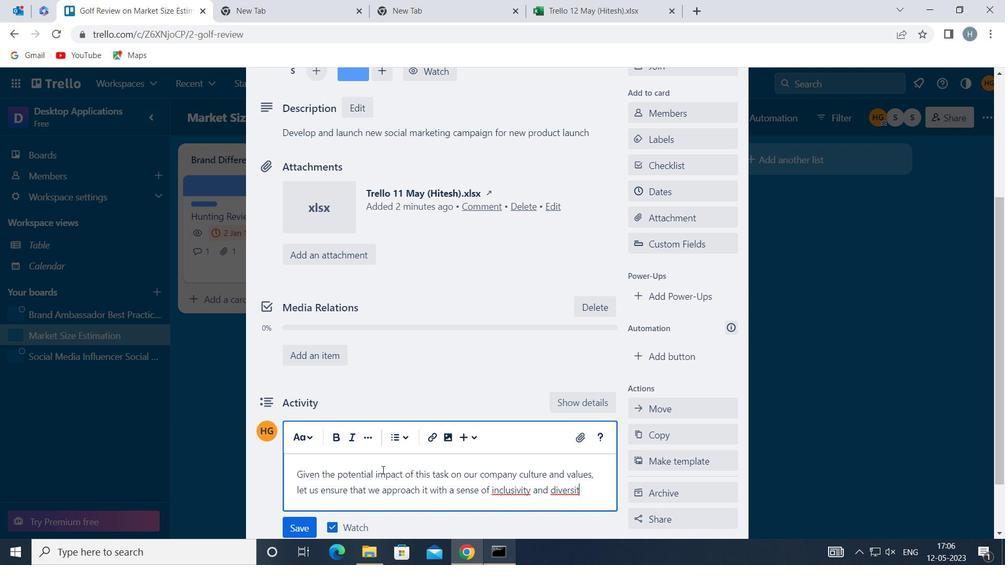 
Action: Mouse moved to (301, 522)
Screenshot: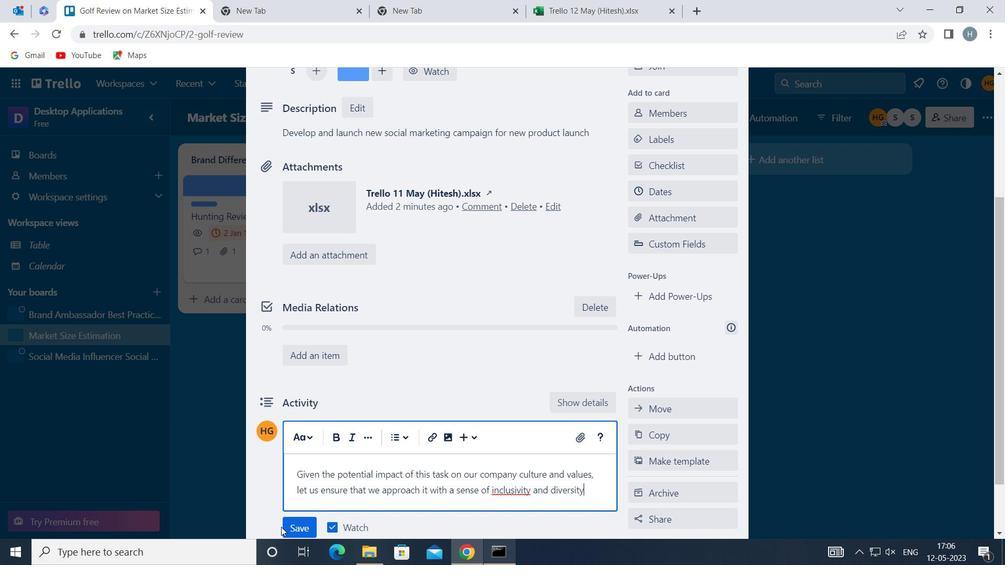 
Action: Mouse pressed left at (301, 522)
Screenshot: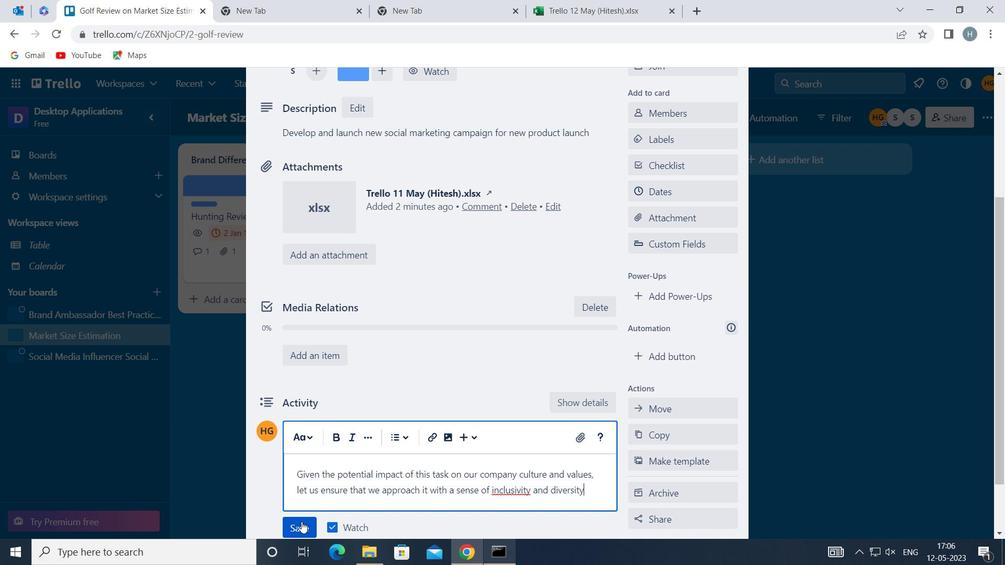 
Action: Mouse moved to (654, 186)
Screenshot: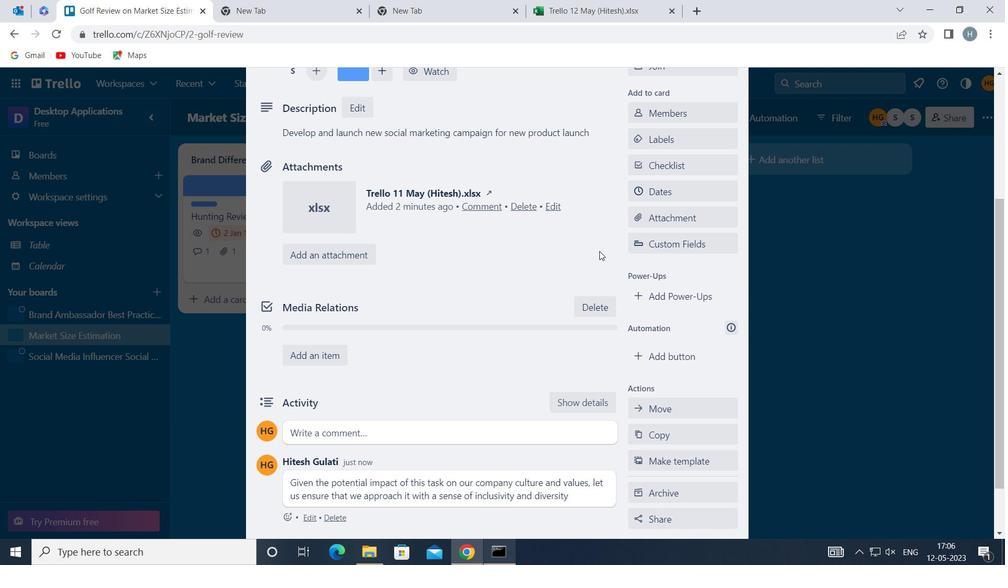 
Action: Mouse pressed left at (654, 186)
Screenshot: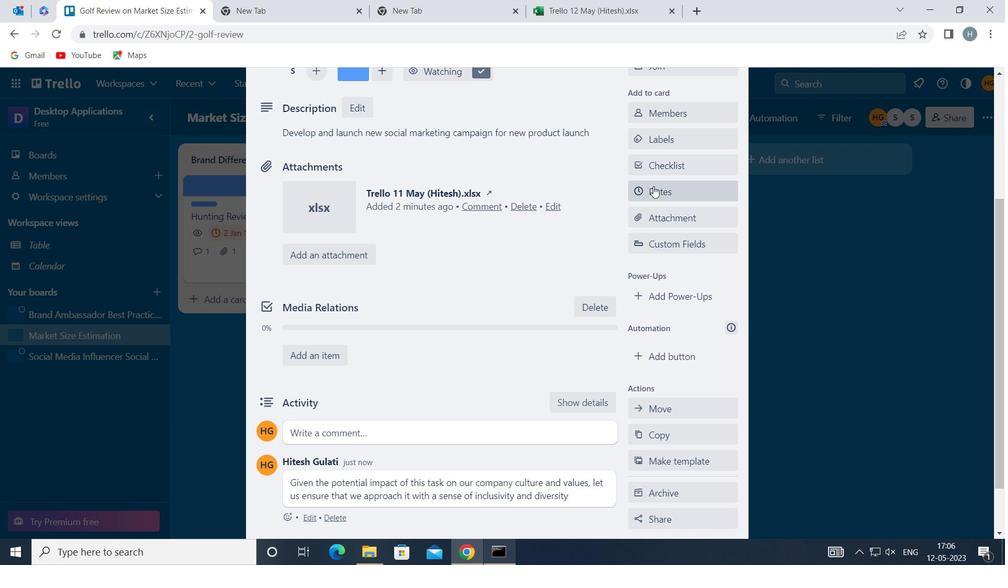 
Action: Mouse moved to (641, 352)
Screenshot: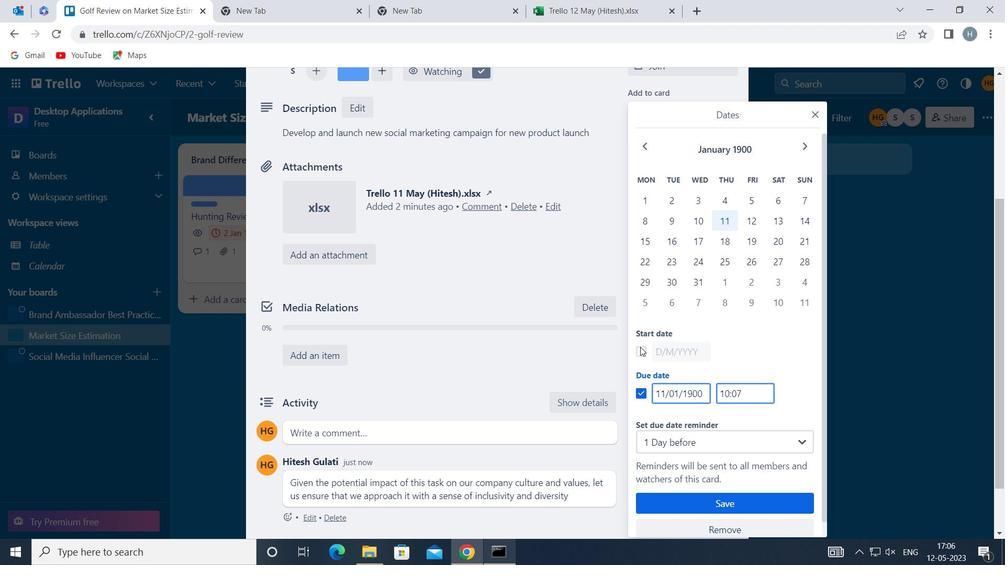 
Action: Mouse pressed left at (641, 352)
Screenshot: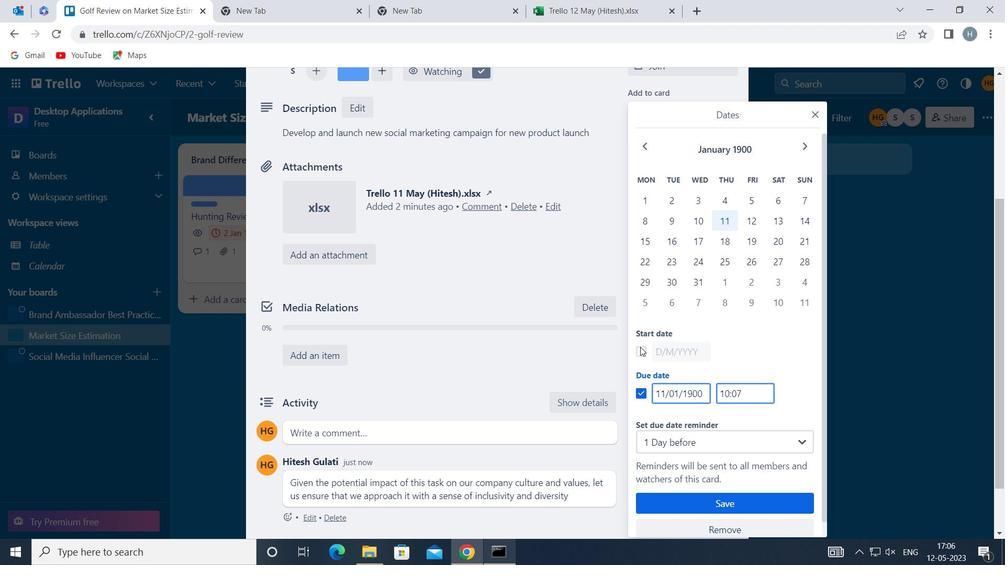 
Action: Mouse moved to (658, 348)
Screenshot: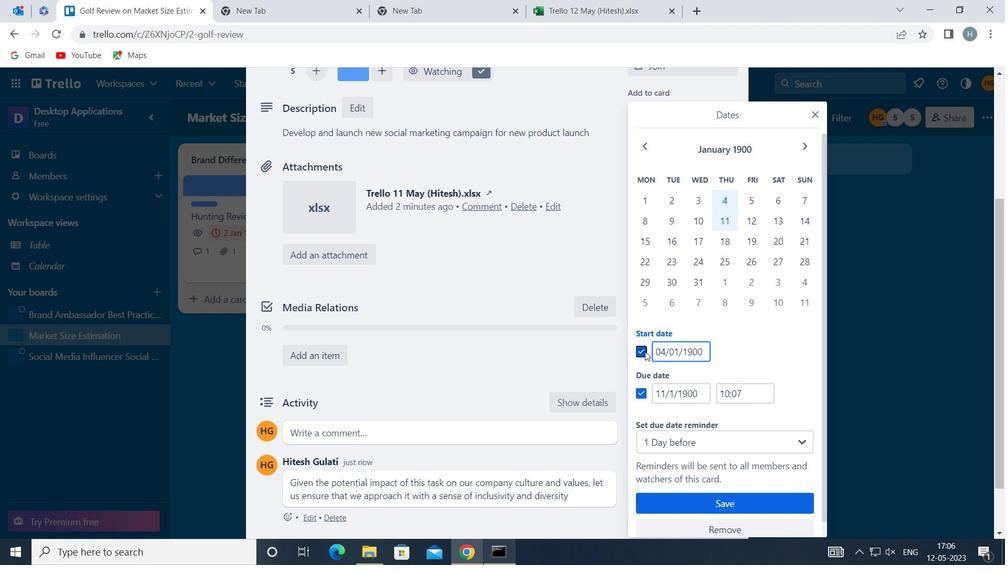 
Action: Mouse pressed left at (658, 348)
Screenshot: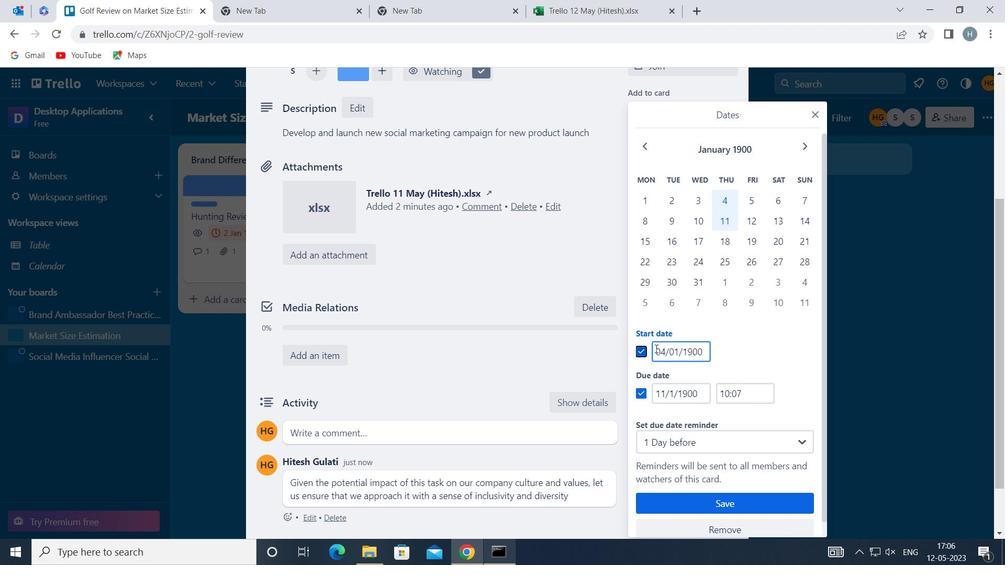 
Action: Mouse moved to (658, 347)
Screenshot: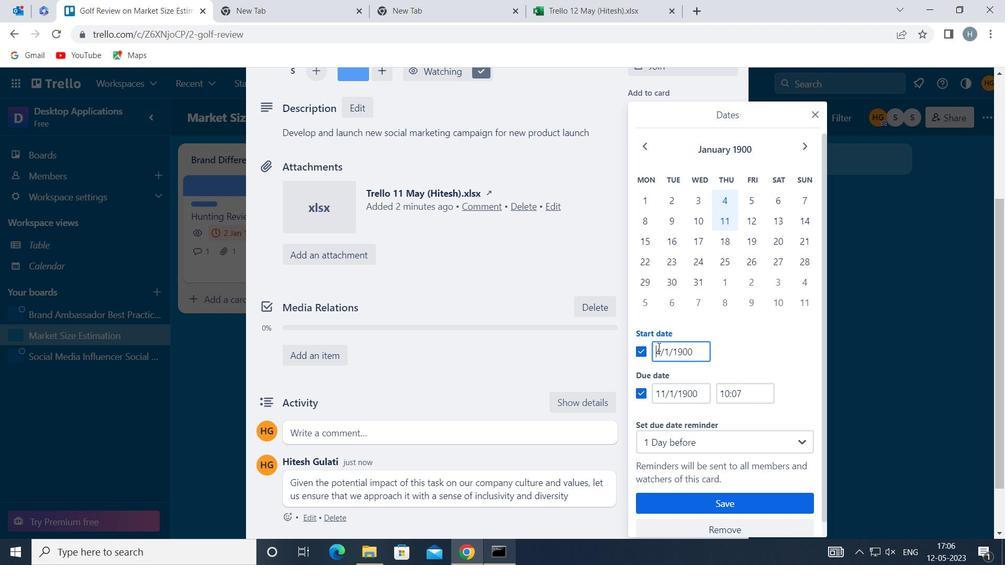 
Action: Key pressed <Key.right><Key.backspace>5
Screenshot: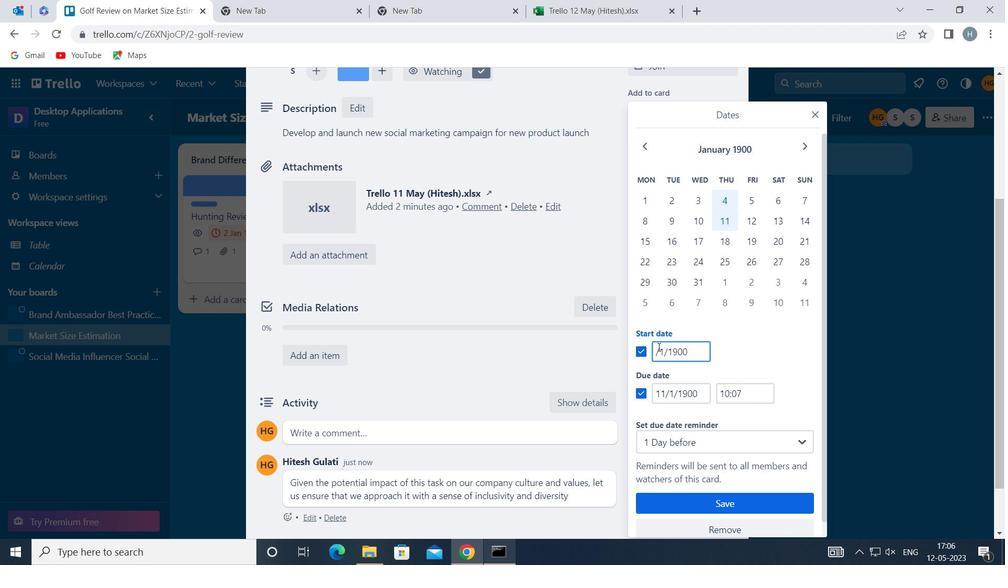 
Action: Mouse moved to (656, 389)
Screenshot: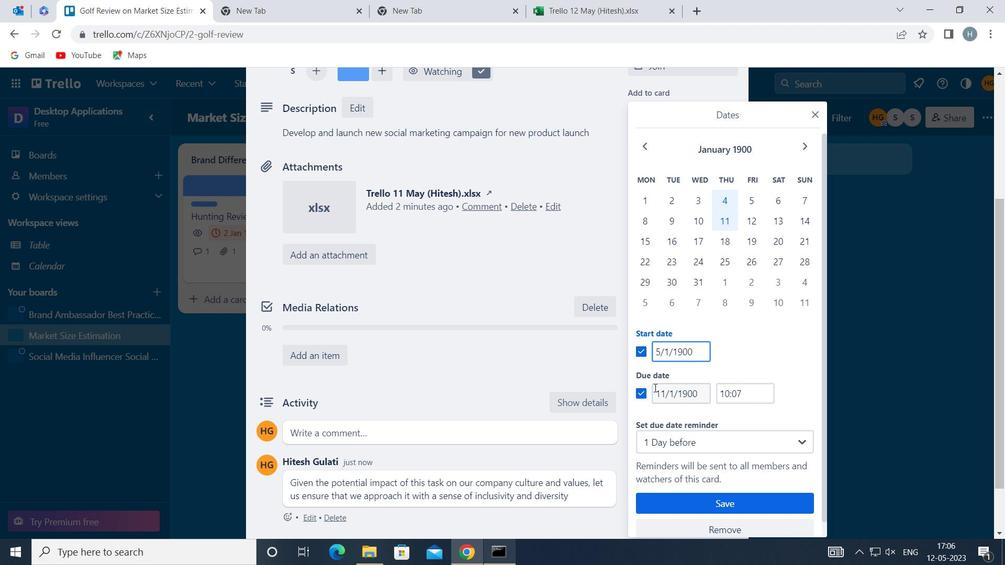 
Action: Mouse pressed left at (656, 389)
Screenshot: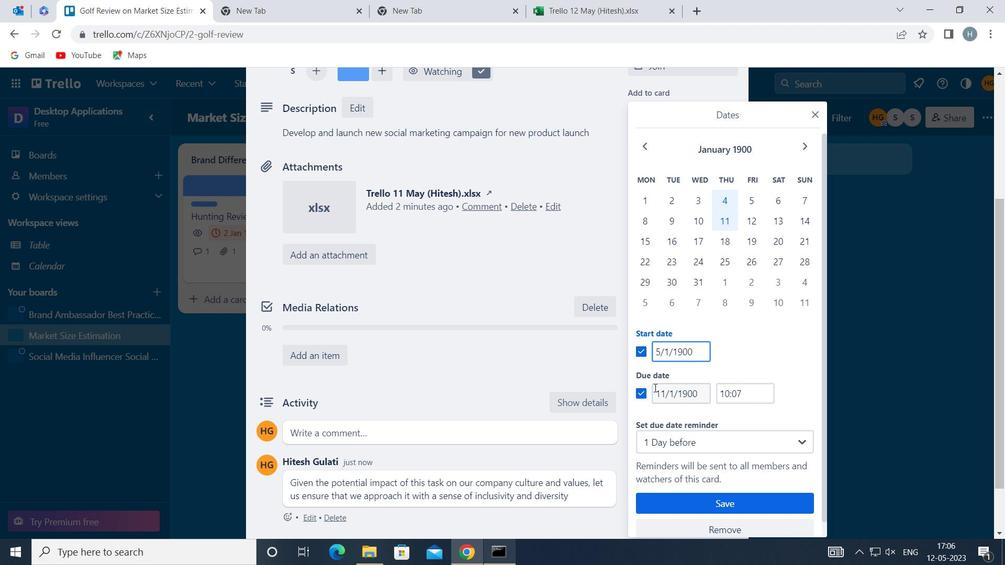 
Action: Key pressed <Key.right><Key.right><Key.backspace>
Screenshot: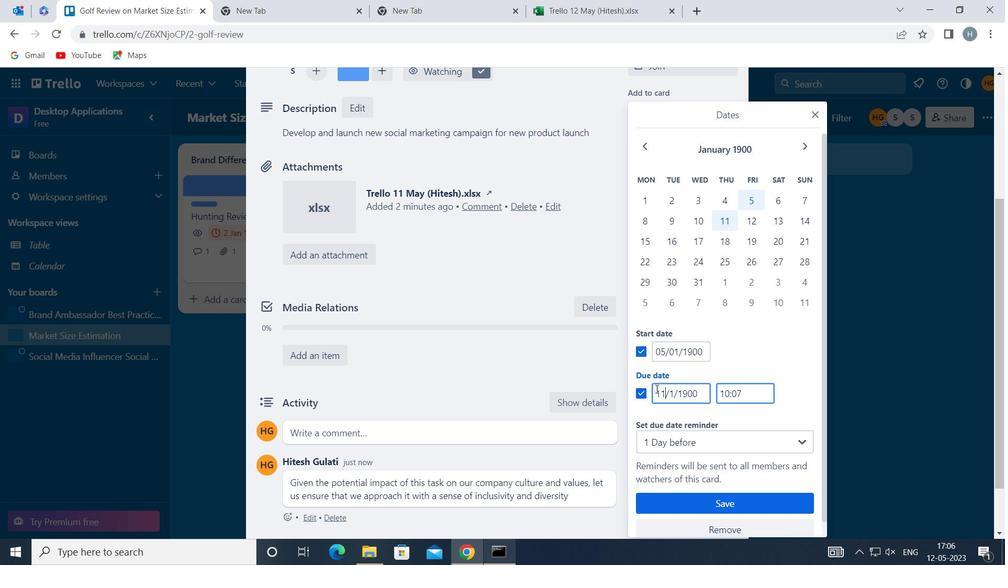 
Action: Mouse moved to (657, 389)
Screenshot: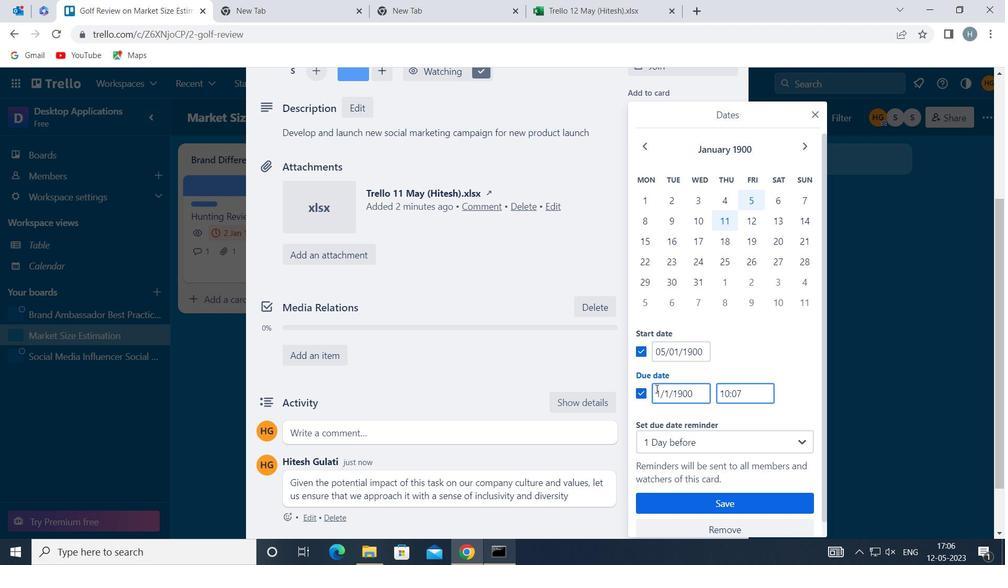 
Action: Key pressed 2
Screenshot: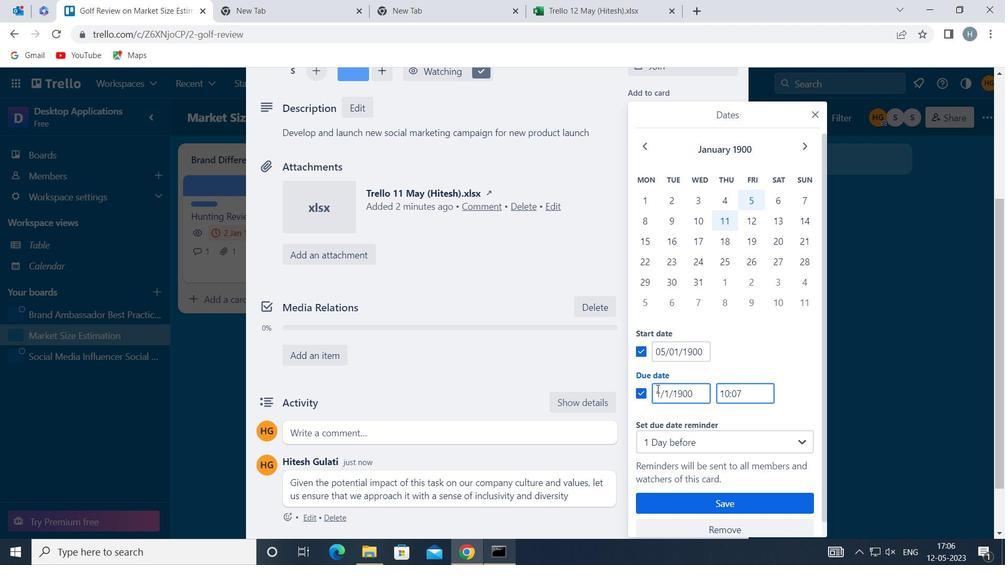 
Action: Mouse moved to (720, 502)
Screenshot: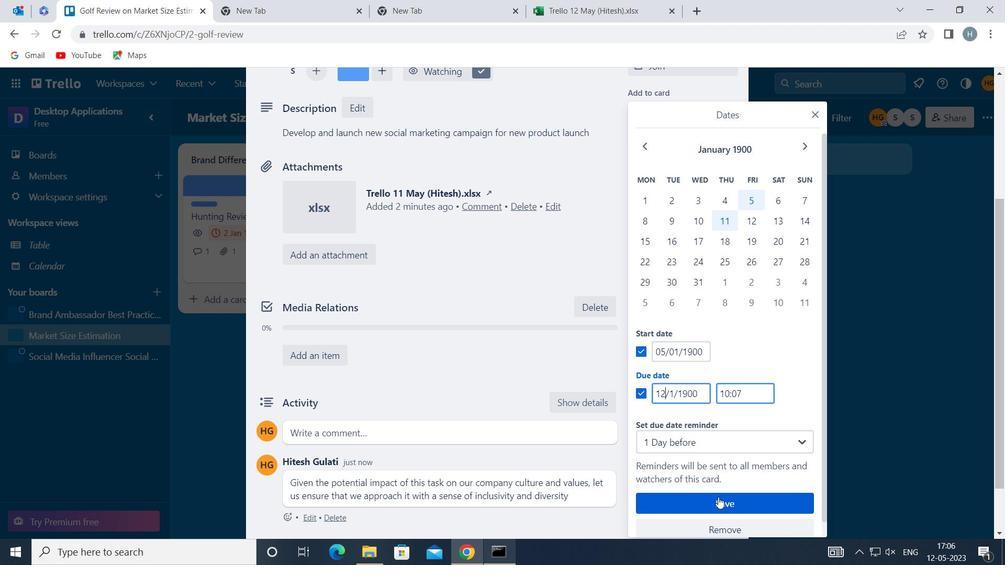 
Action: Mouse pressed left at (720, 502)
Screenshot: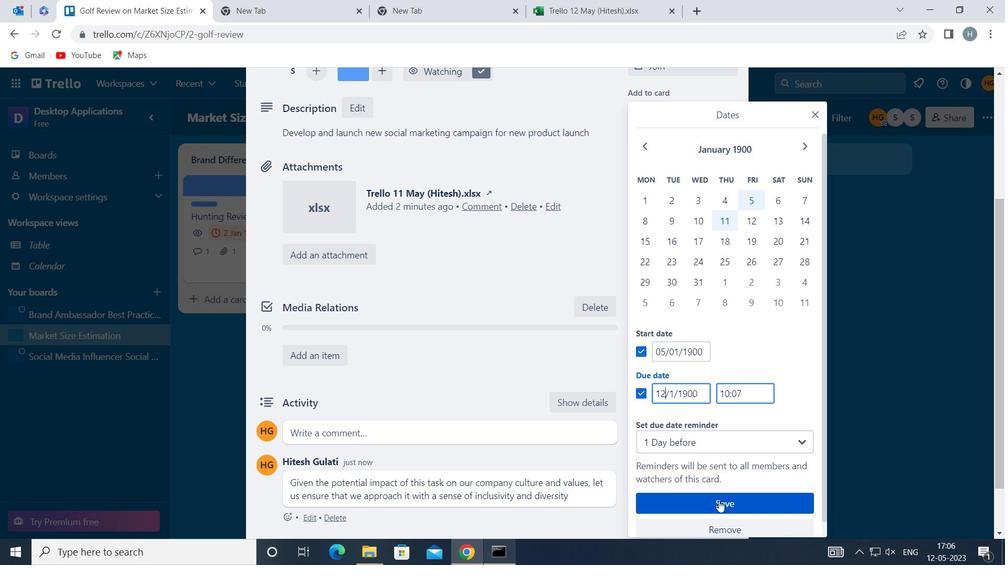
Action: Mouse moved to (582, 374)
Screenshot: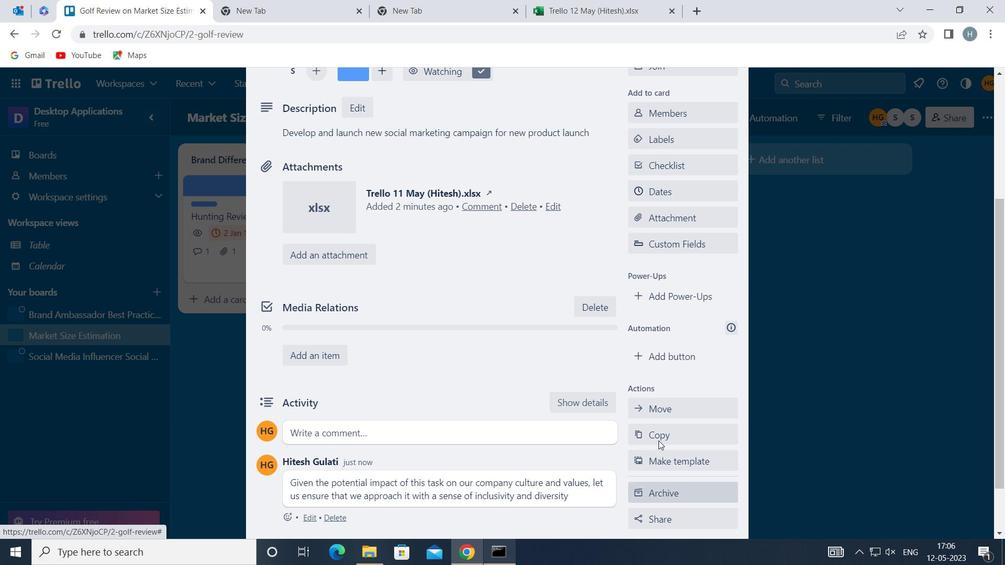 
